 Task: Create a due date automation trigger when advanced on, 2 working days after a card is due add checklist without checklist "Resume" at 11:00 AM.
Action: Mouse moved to (1205, 363)
Screenshot: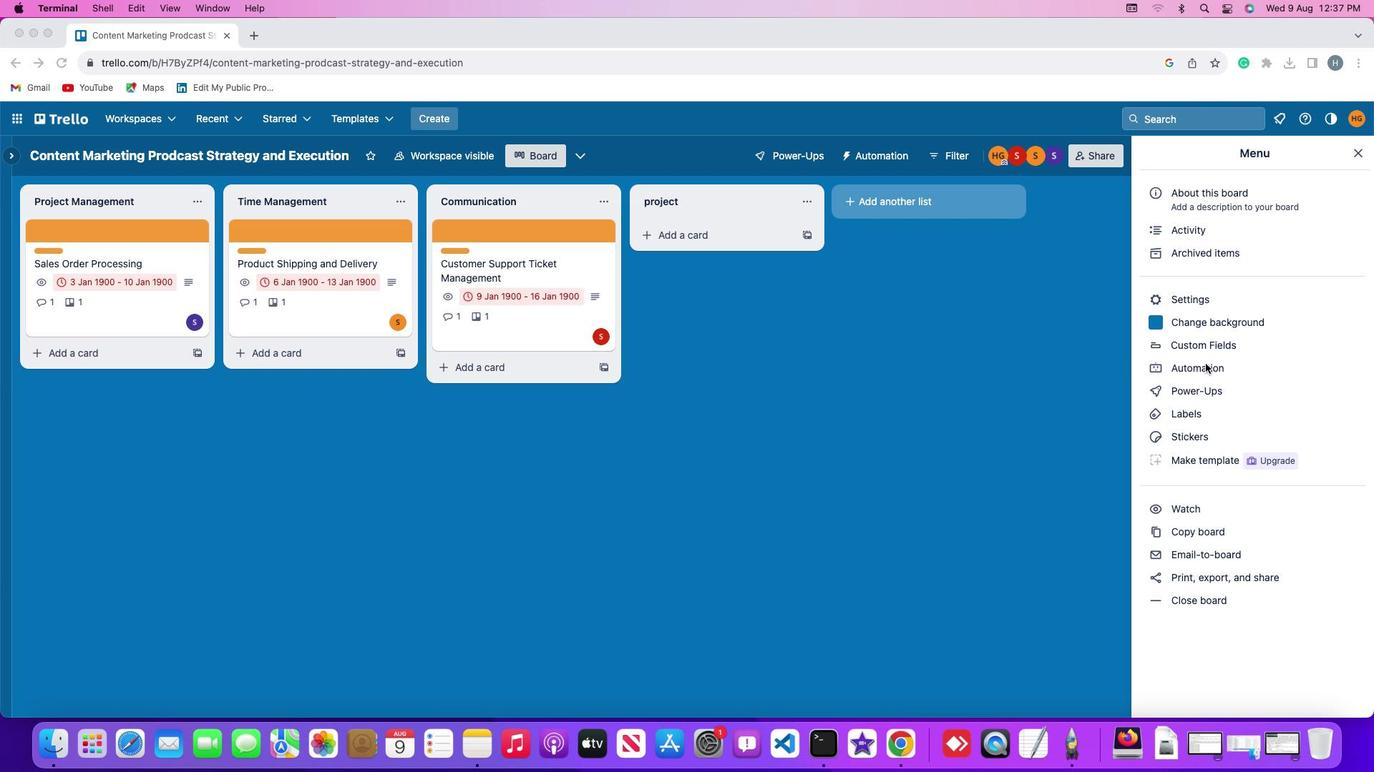 
Action: Mouse pressed left at (1205, 363)
Screenshot: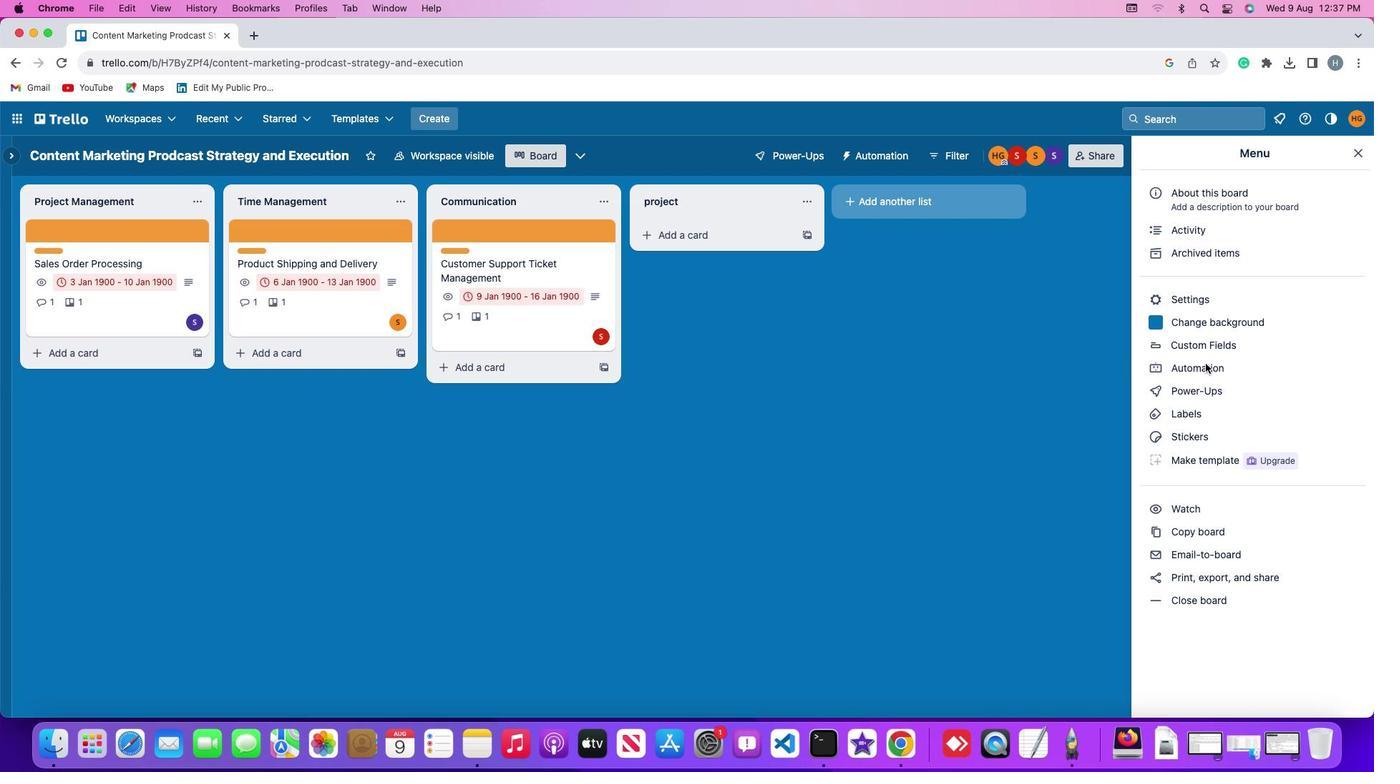 
Action: Mouse pressed left at (1205, 363)
Screenshot: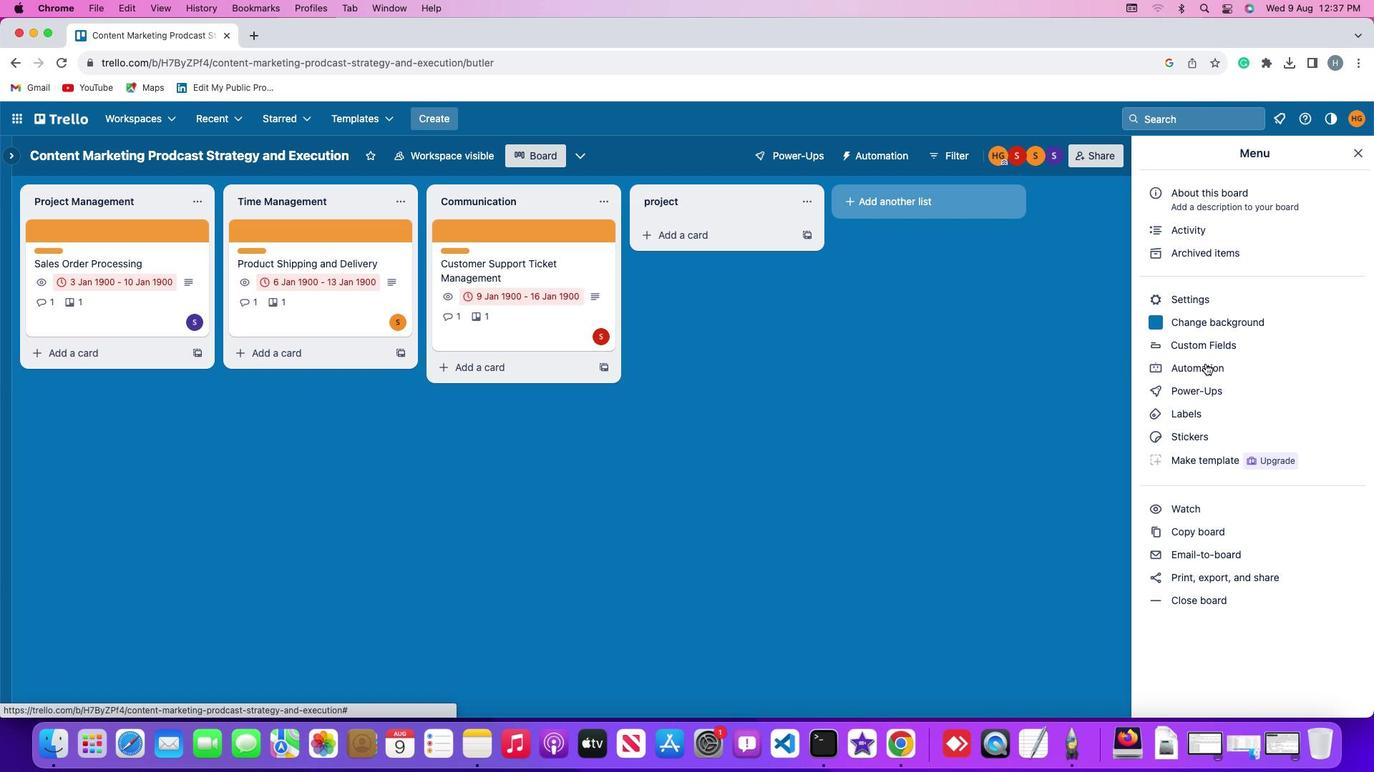 
Action: Mouse moved to (89, 338)
Screenshot: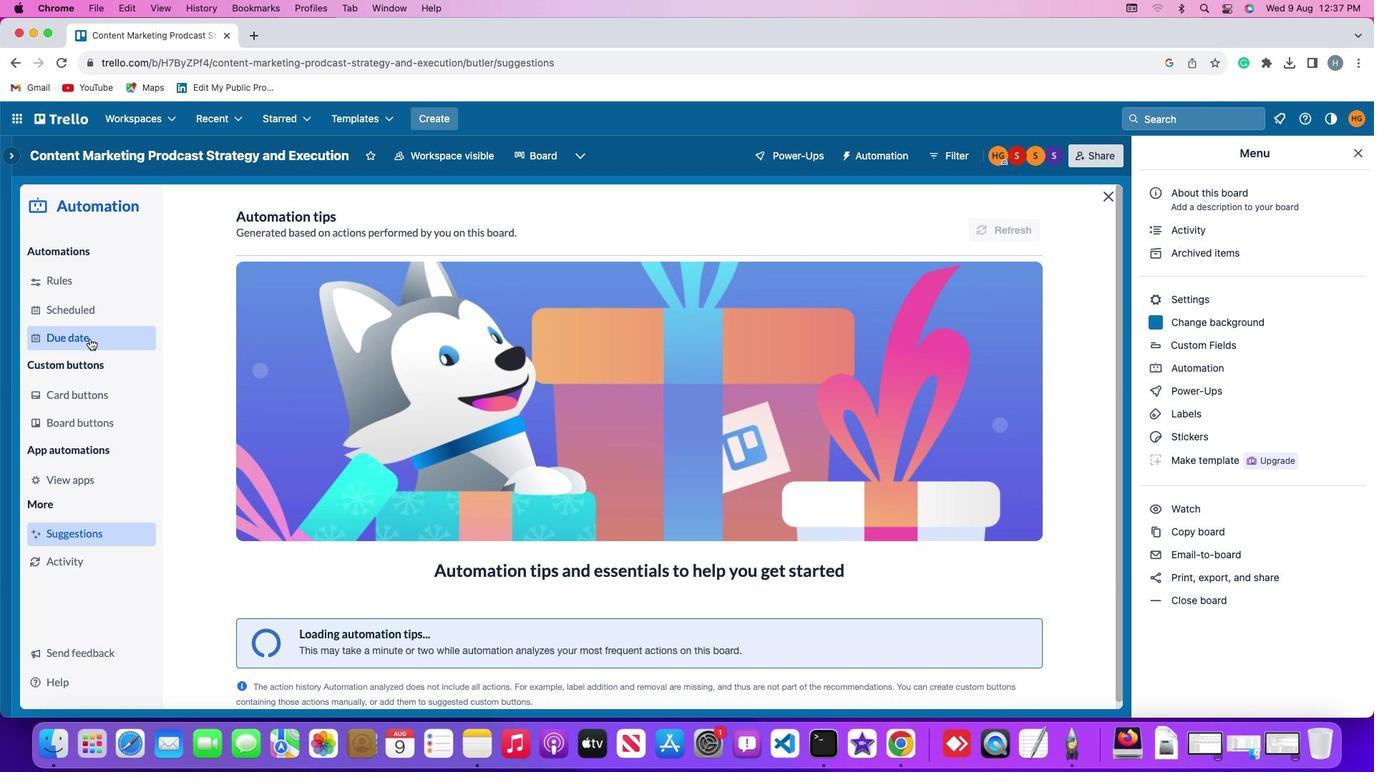 
Action: Mouse pressed left at (89, 338)
Screenshot: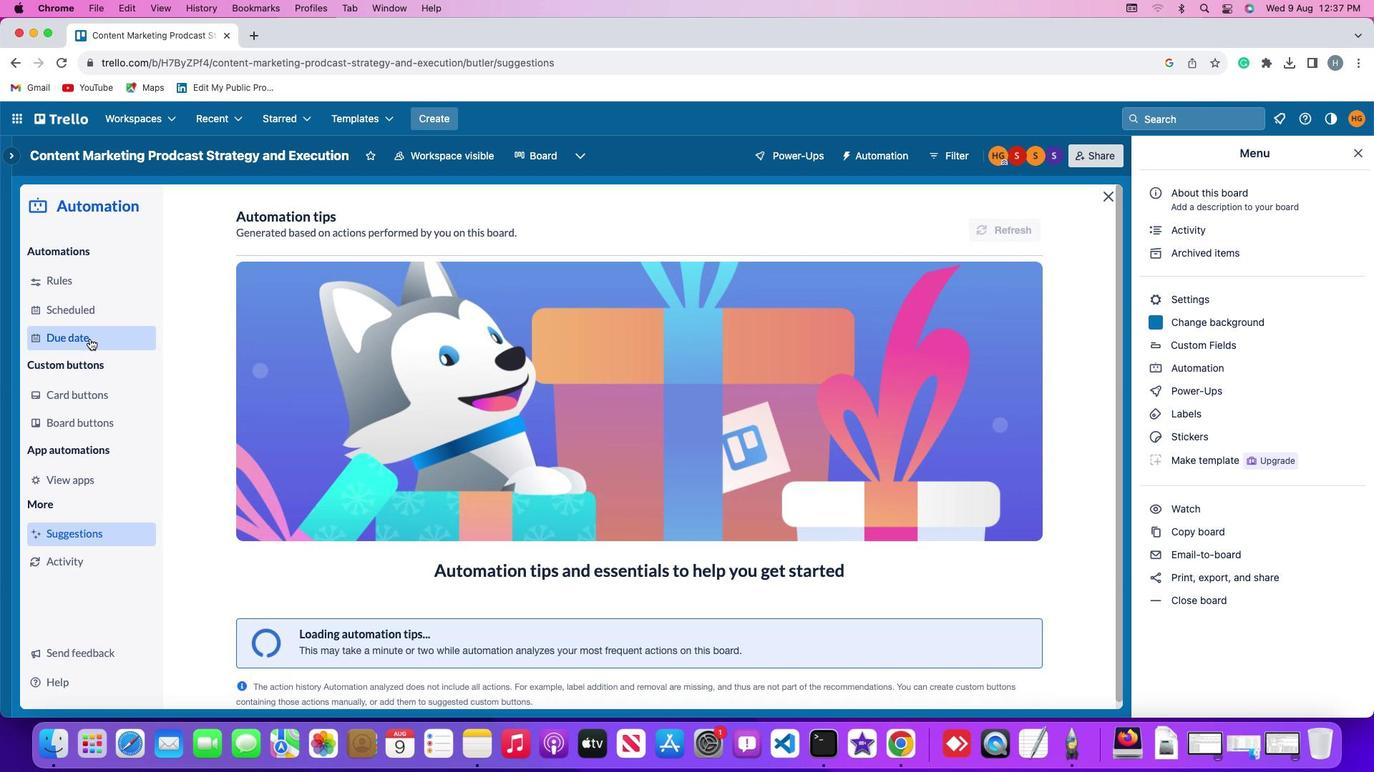 
Action: Mouse moved to (954, 221)
Screenshot: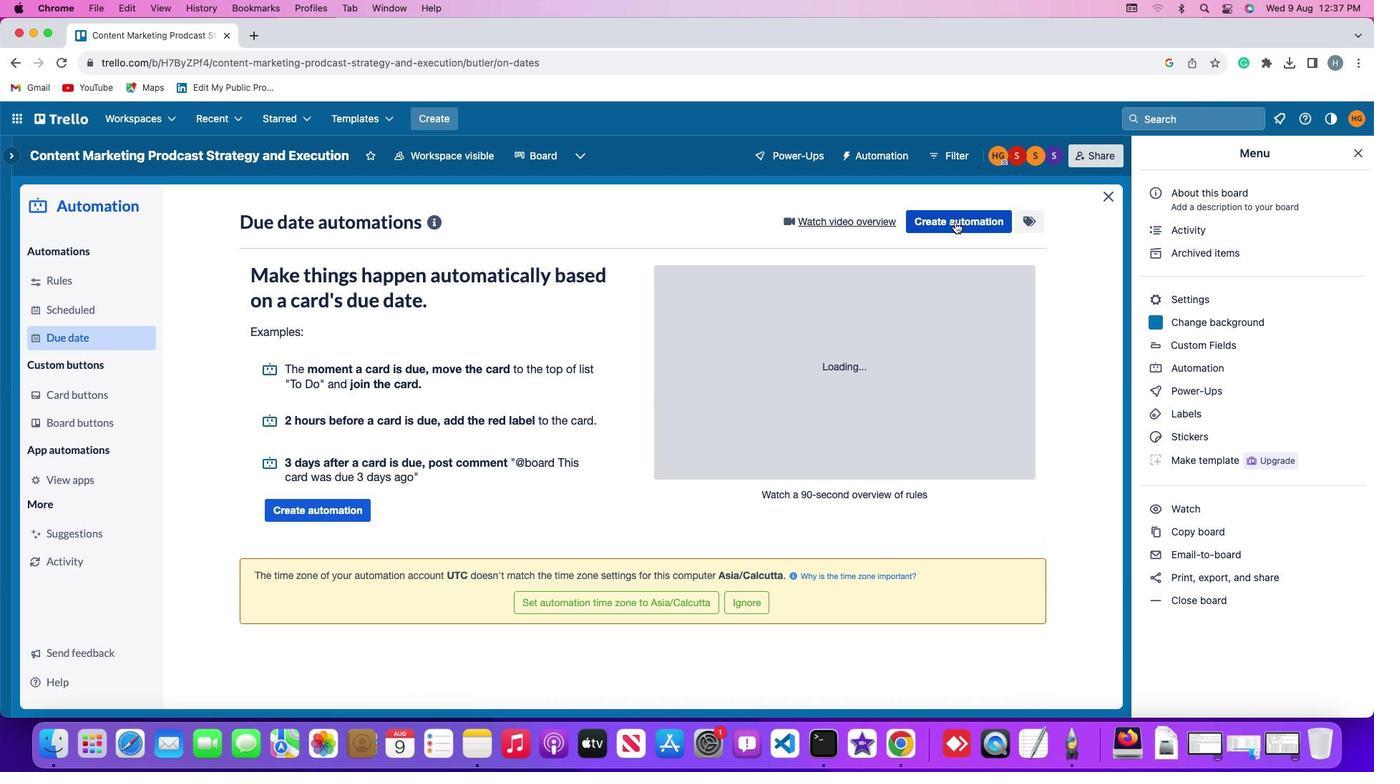 
Action: Mouse pressed left at (954, 221)
Screenshot: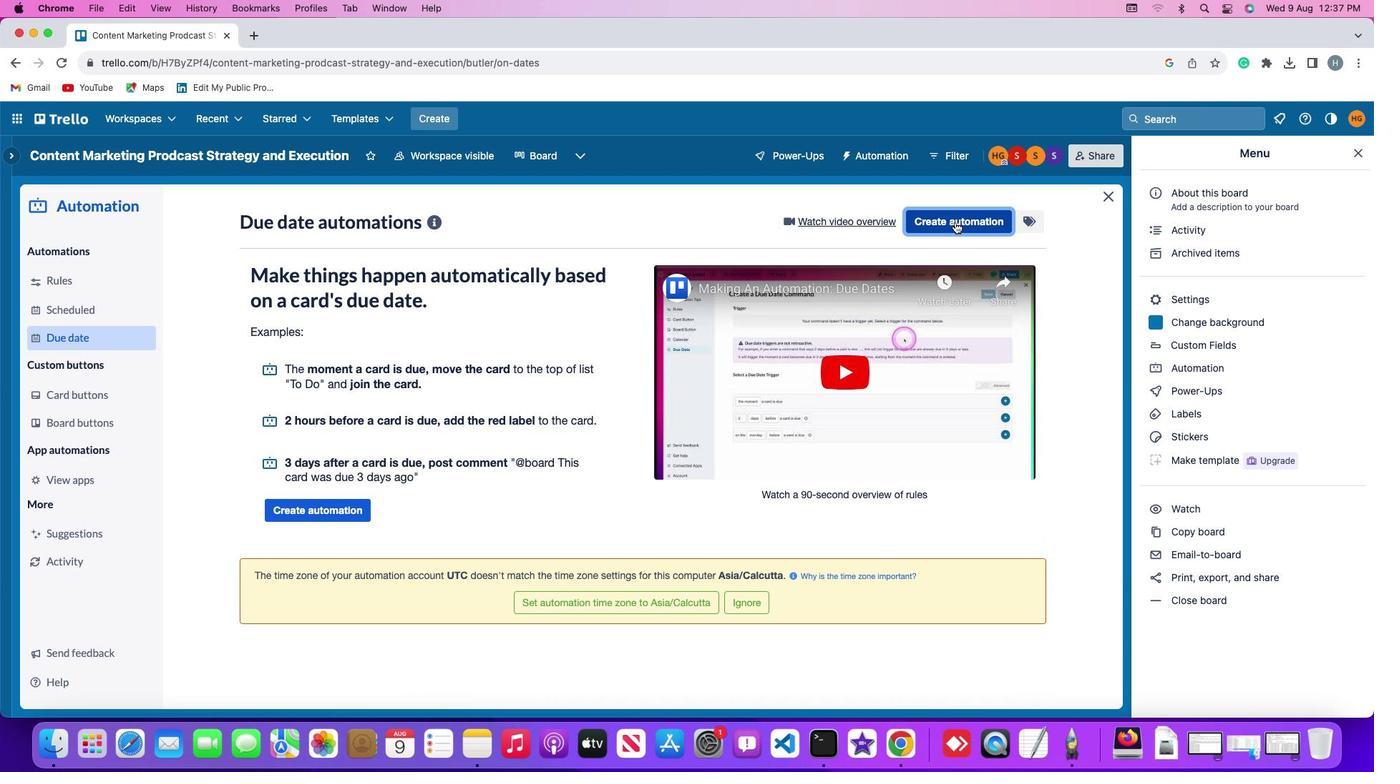 
Action: Mouse moved to (400, 360)
Screenshot: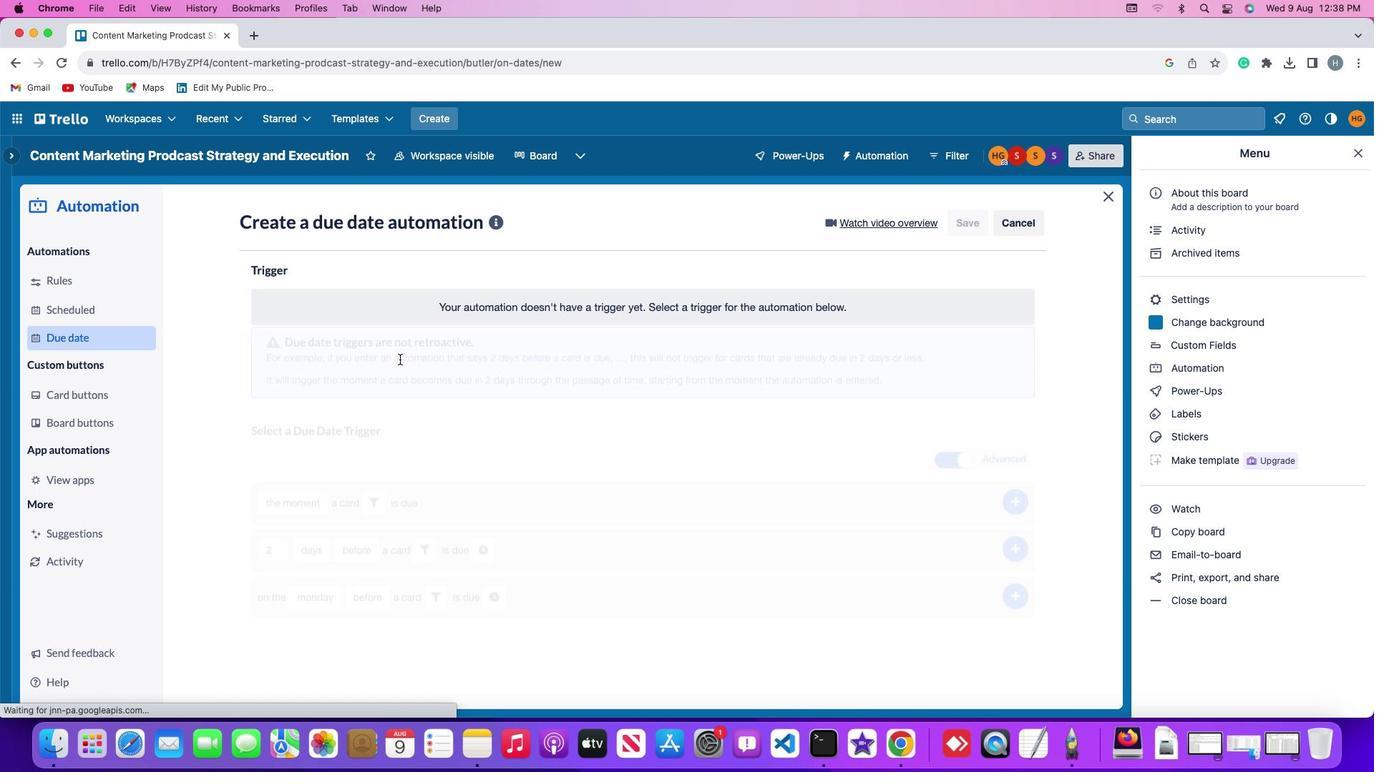 
Action: Mouse pressed left at (400, 360)
Screenshot: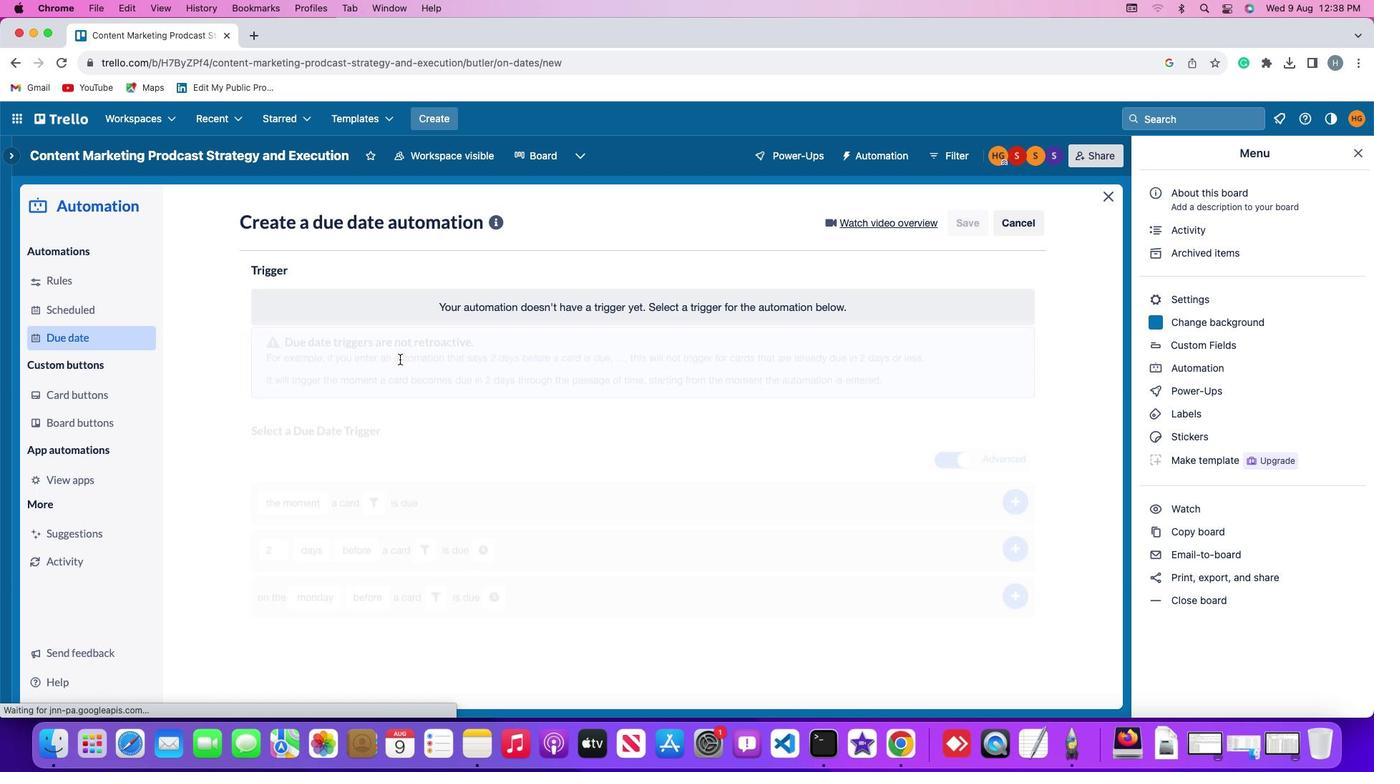 
Action: Mouse moved to (288, 576)
Screenshot: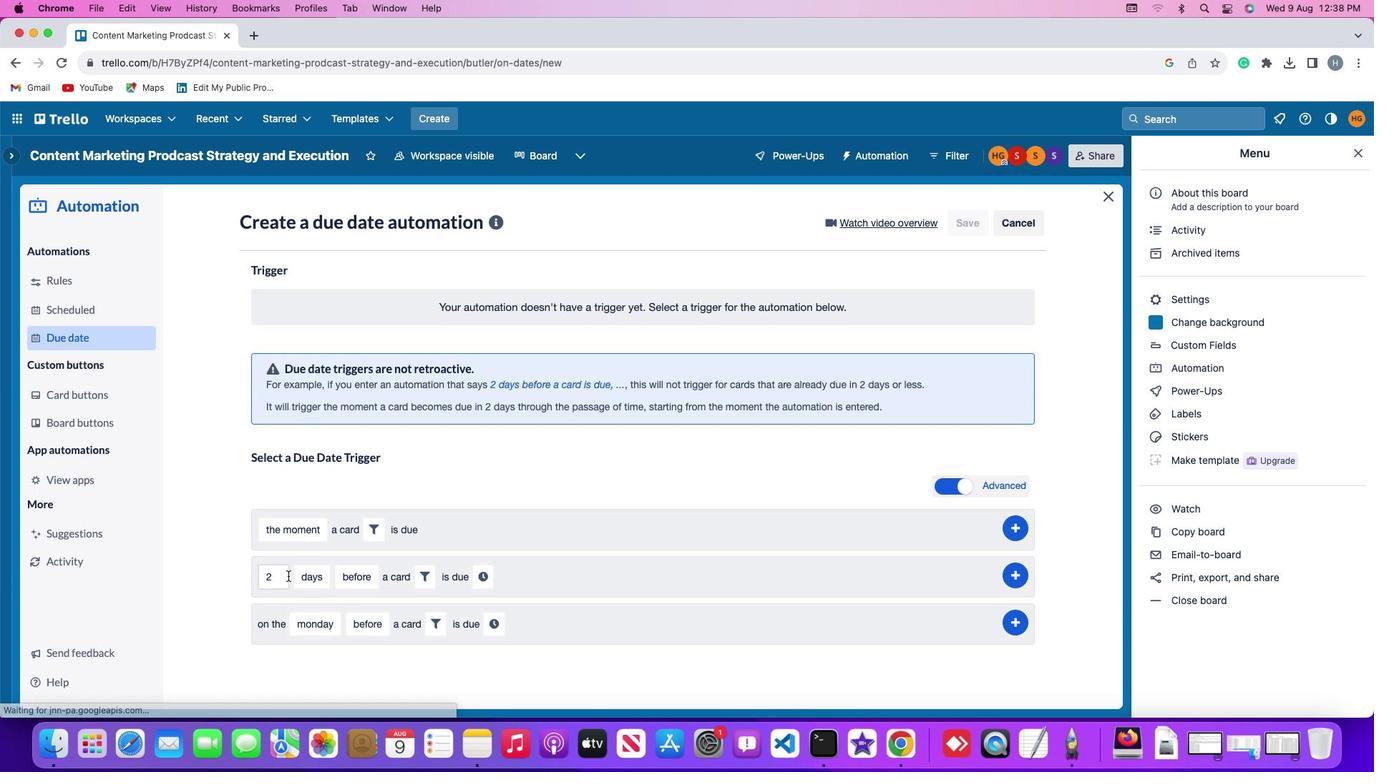 
Action: Mouse pressed left at (288, 576)
Screenshot: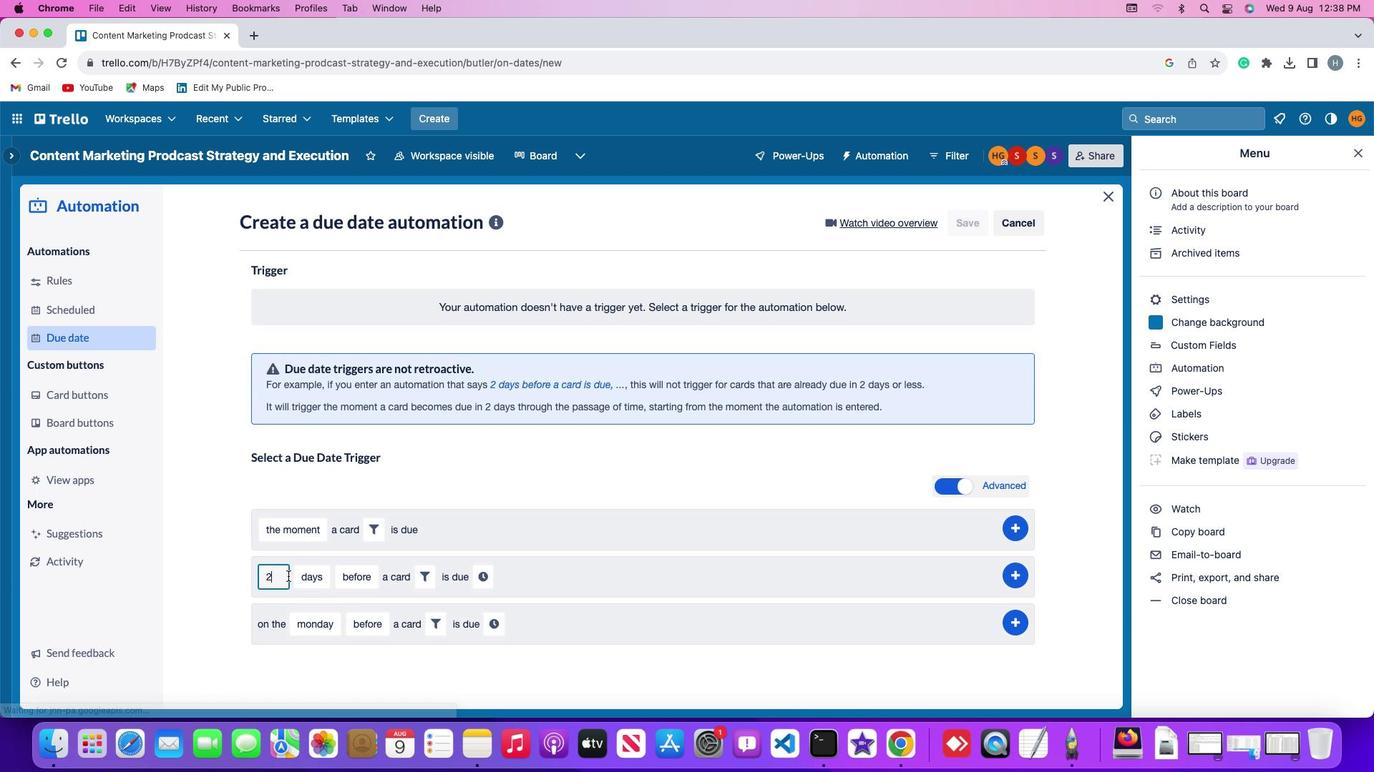 
Action: Mouse moved to (279, 581)
Screenshot: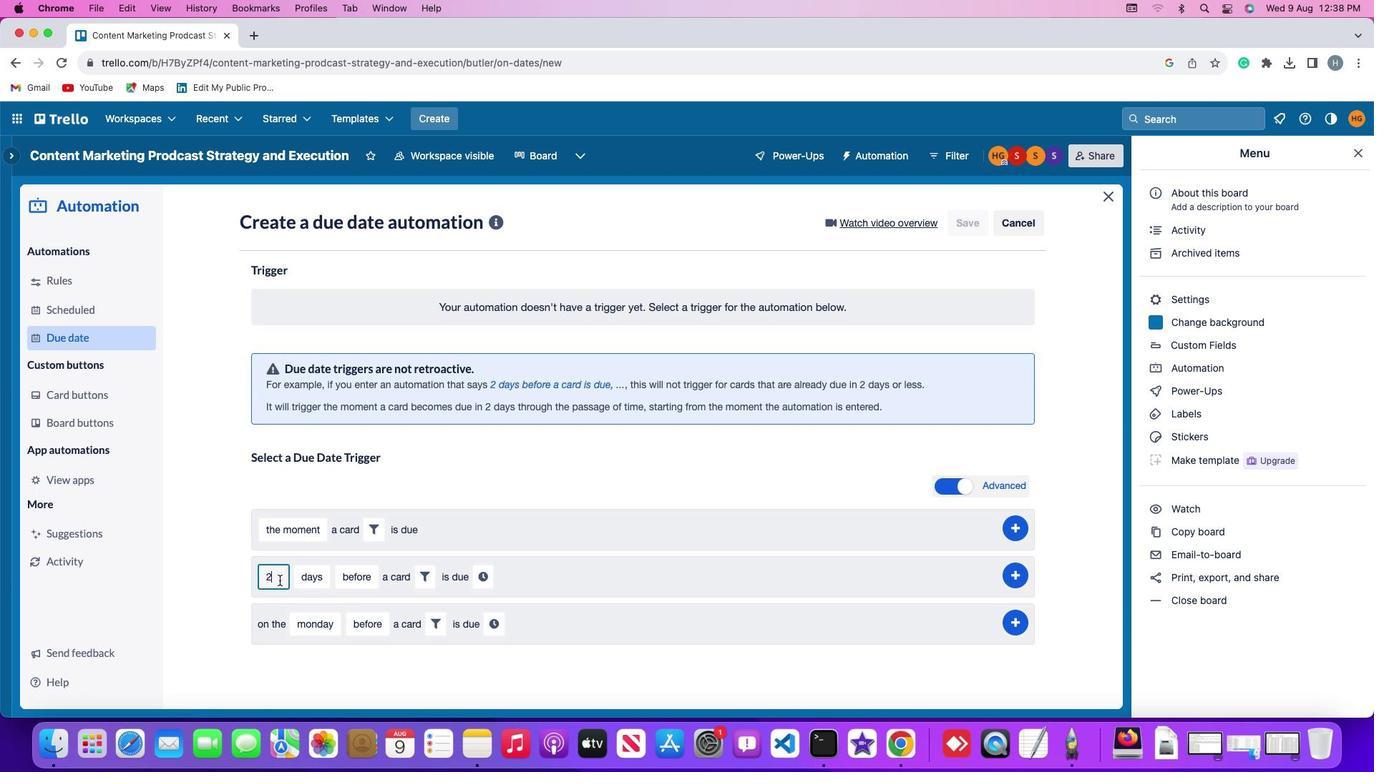 
Action: Key pressed Key.backspace
Screenshot: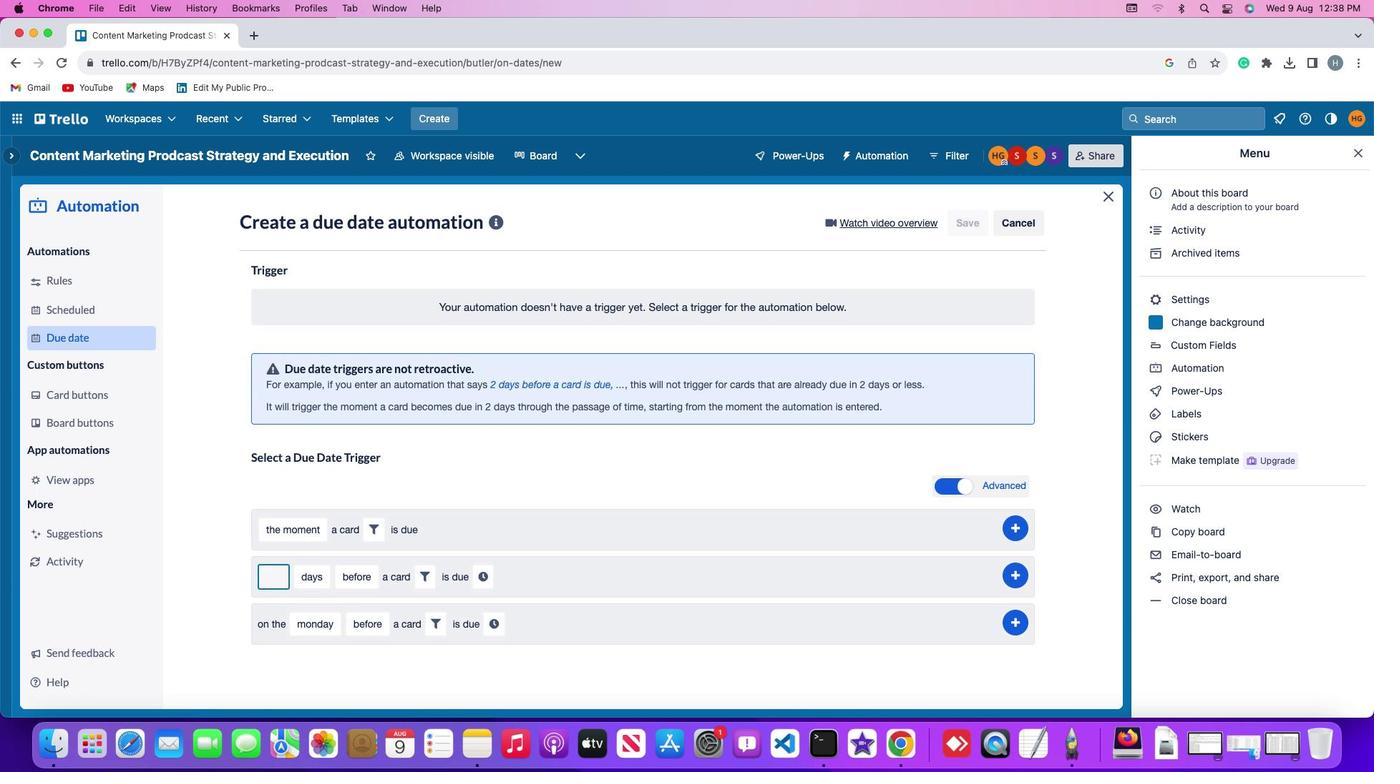 
Action: Mouse moved to (278, 581)
Screenshot: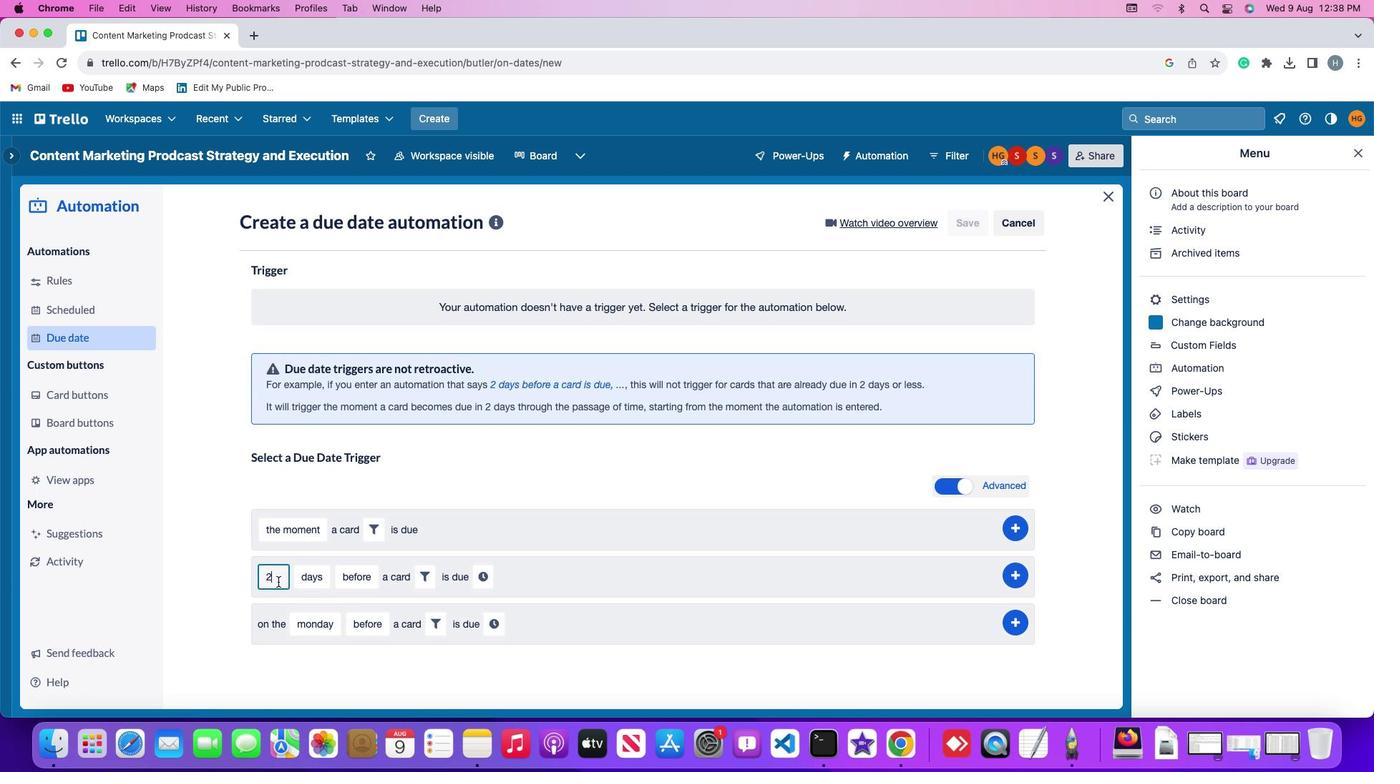 
Action: Key pressed '2'
Screenshot: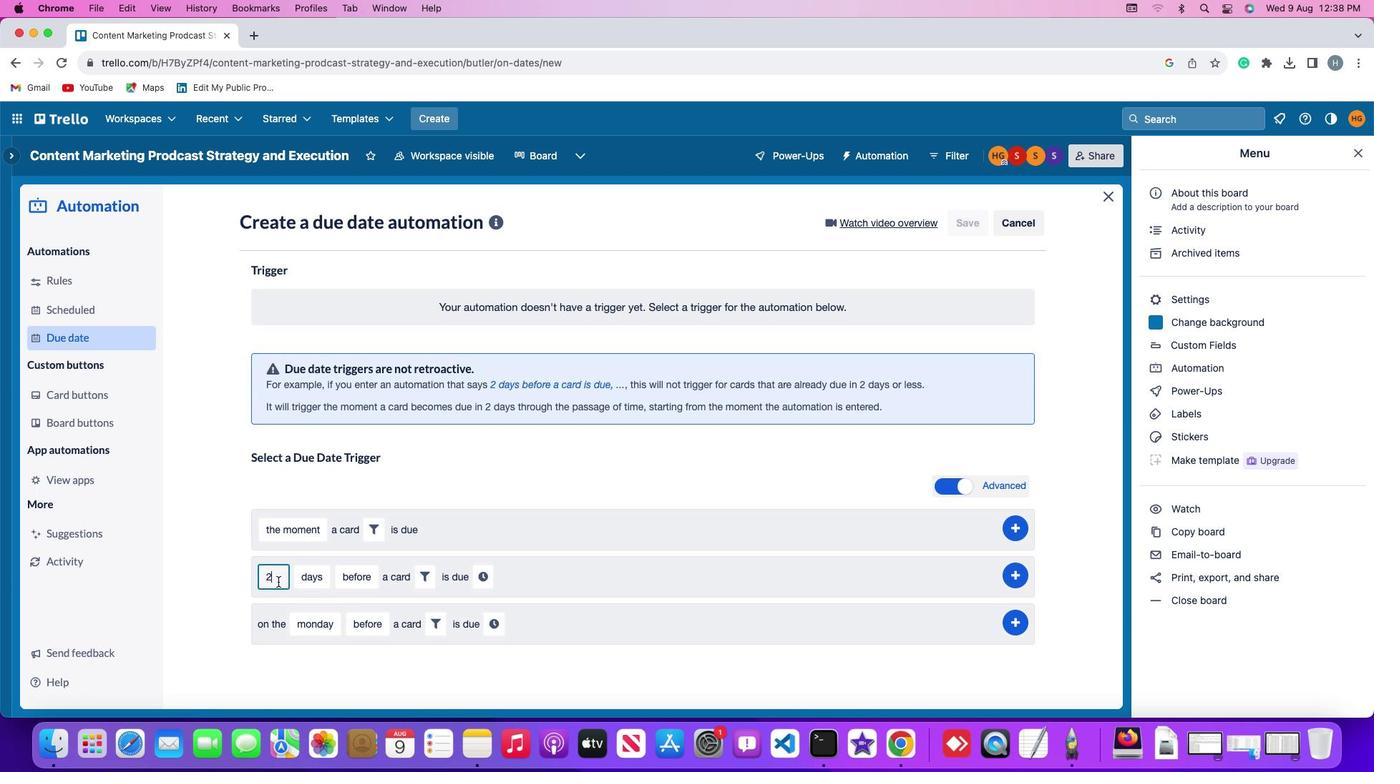
Action: Mouse moved to (310, 580)
Screenshot: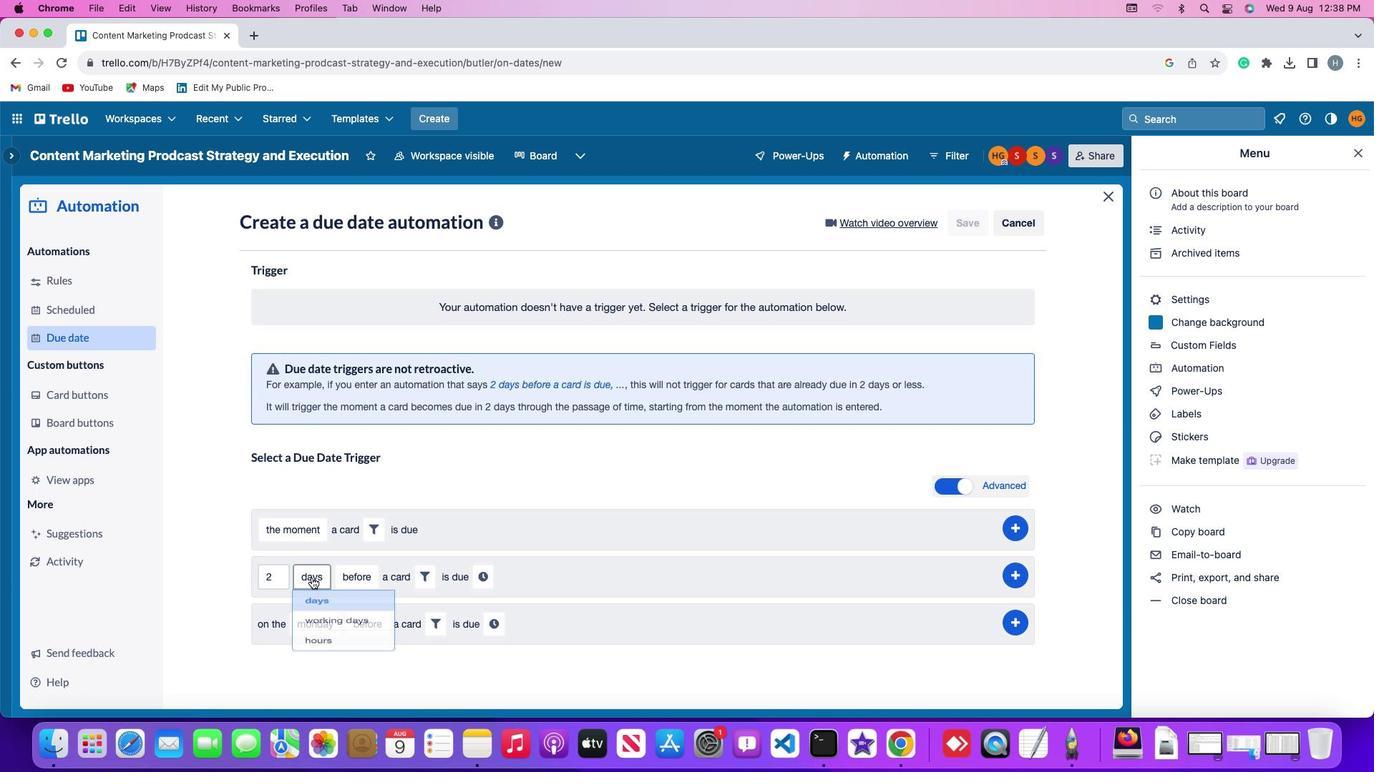 
Action: Mouse pressed left at (310, 580)
Screenshot: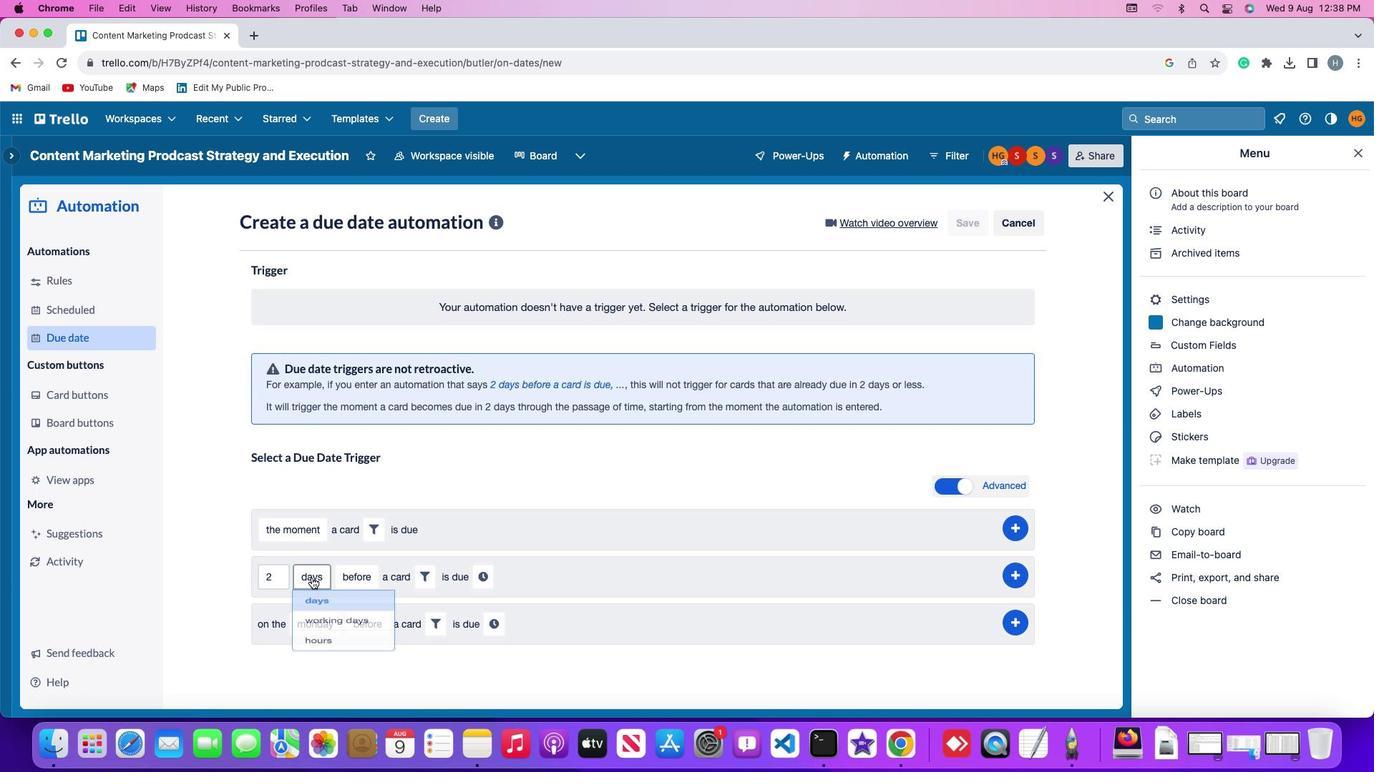 
Action: Mouse moved to (327, 632)
Screenshot: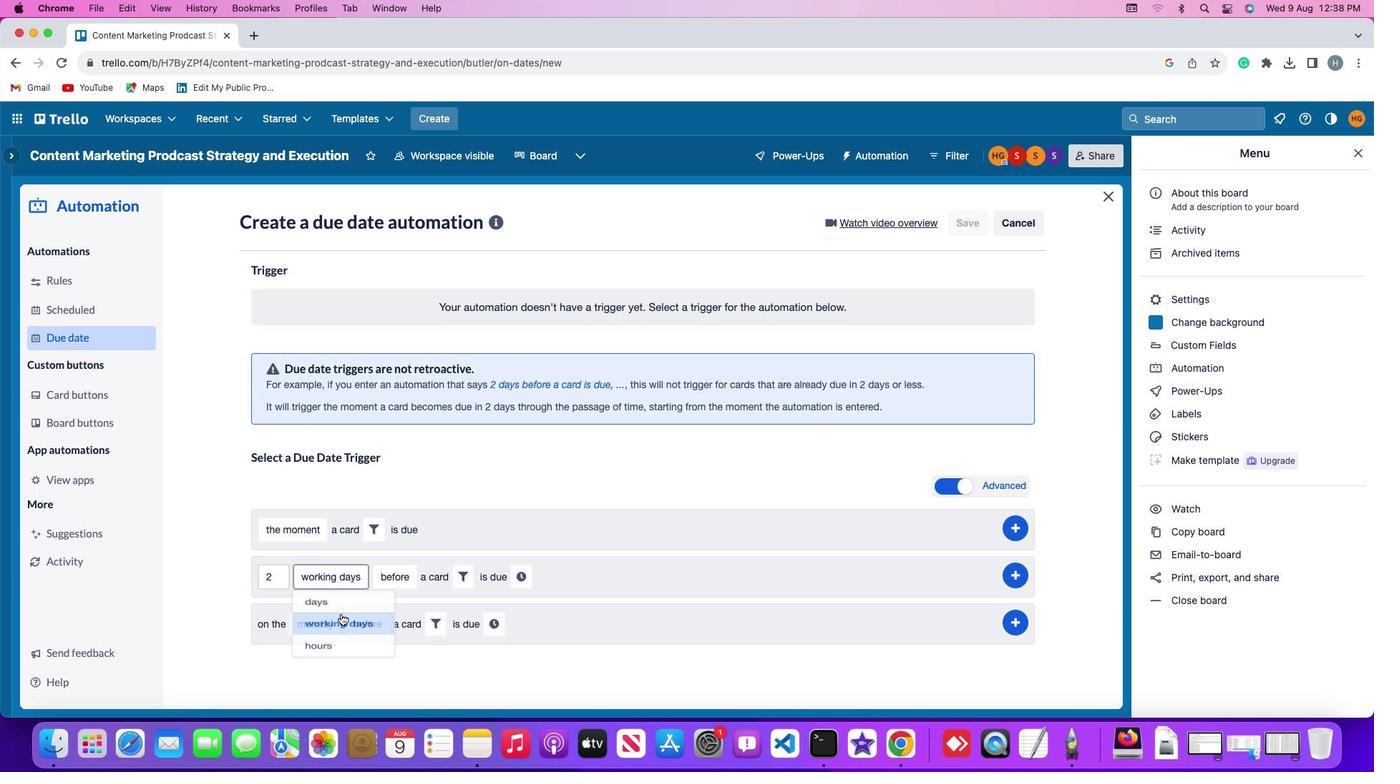 
Action: Mouse pressed left at (327, 632)
Screenshot: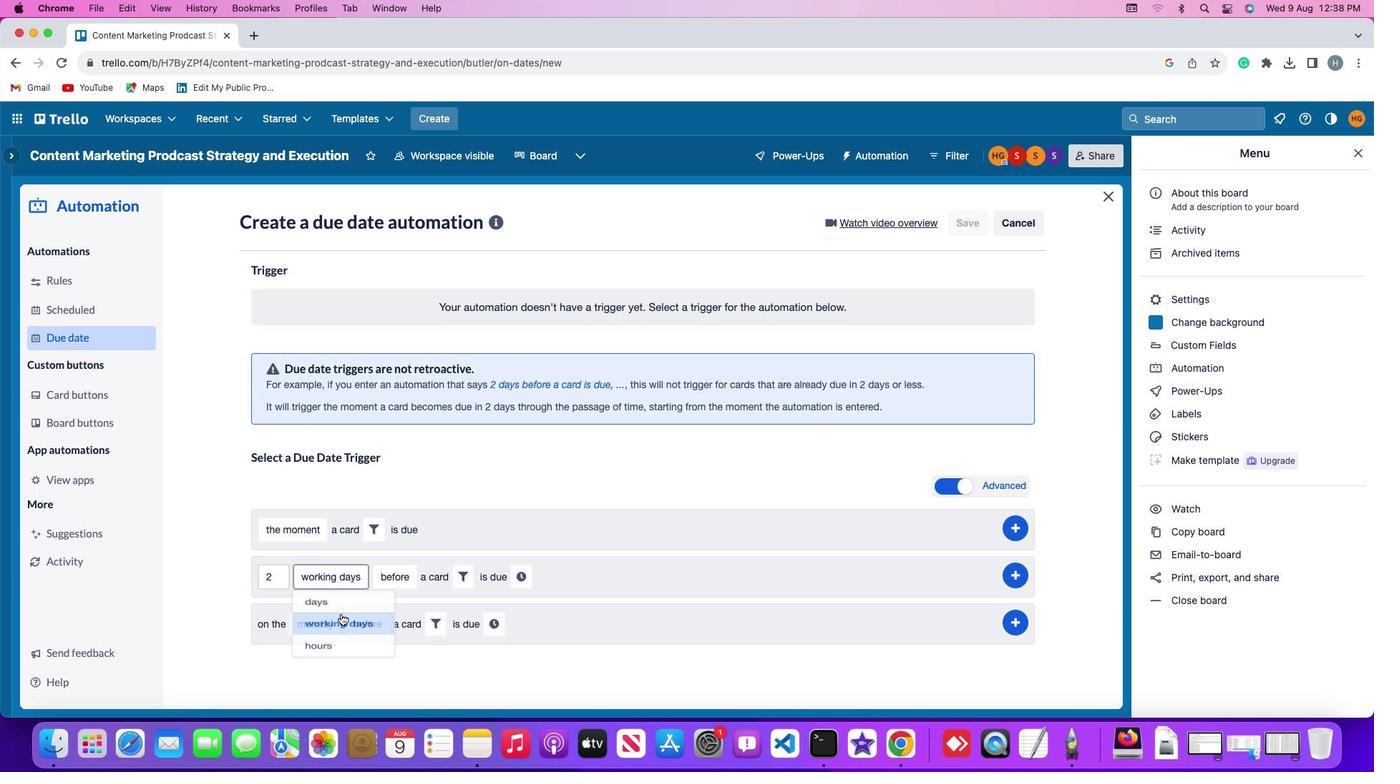 
Action: Mouse moved to (390, 569)
Screenshot: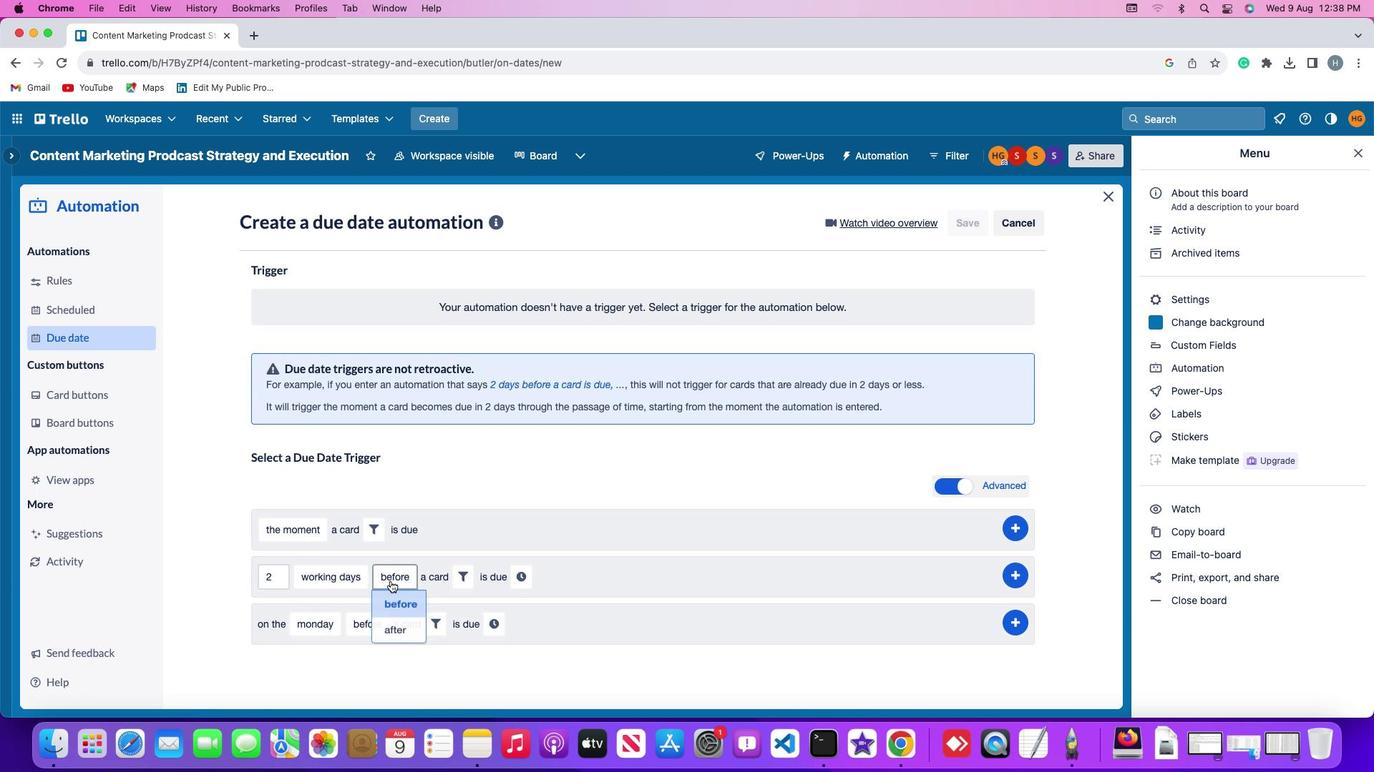 
Action: Mouse pressed left at (390, 569)
Screenshot: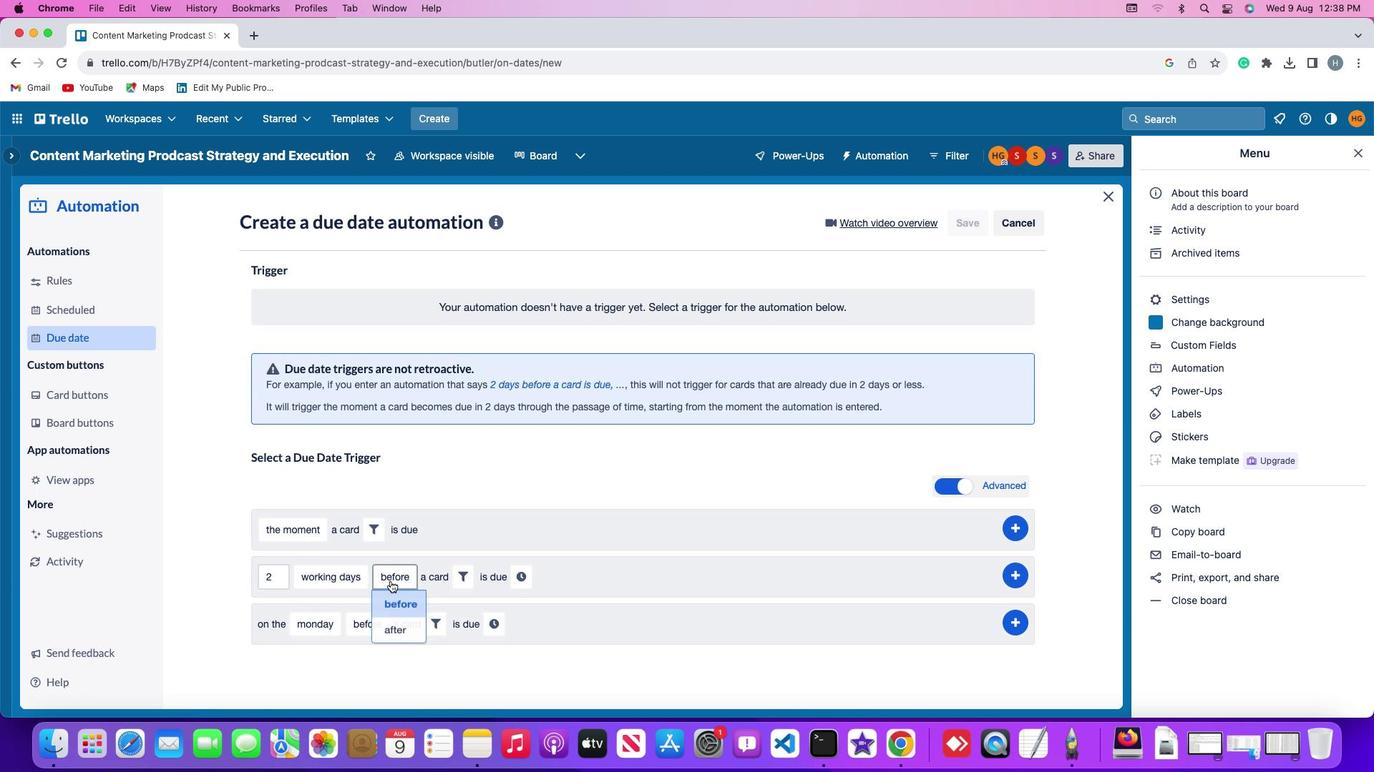
Action: Mouse moved to (392, 638)
Screenshot: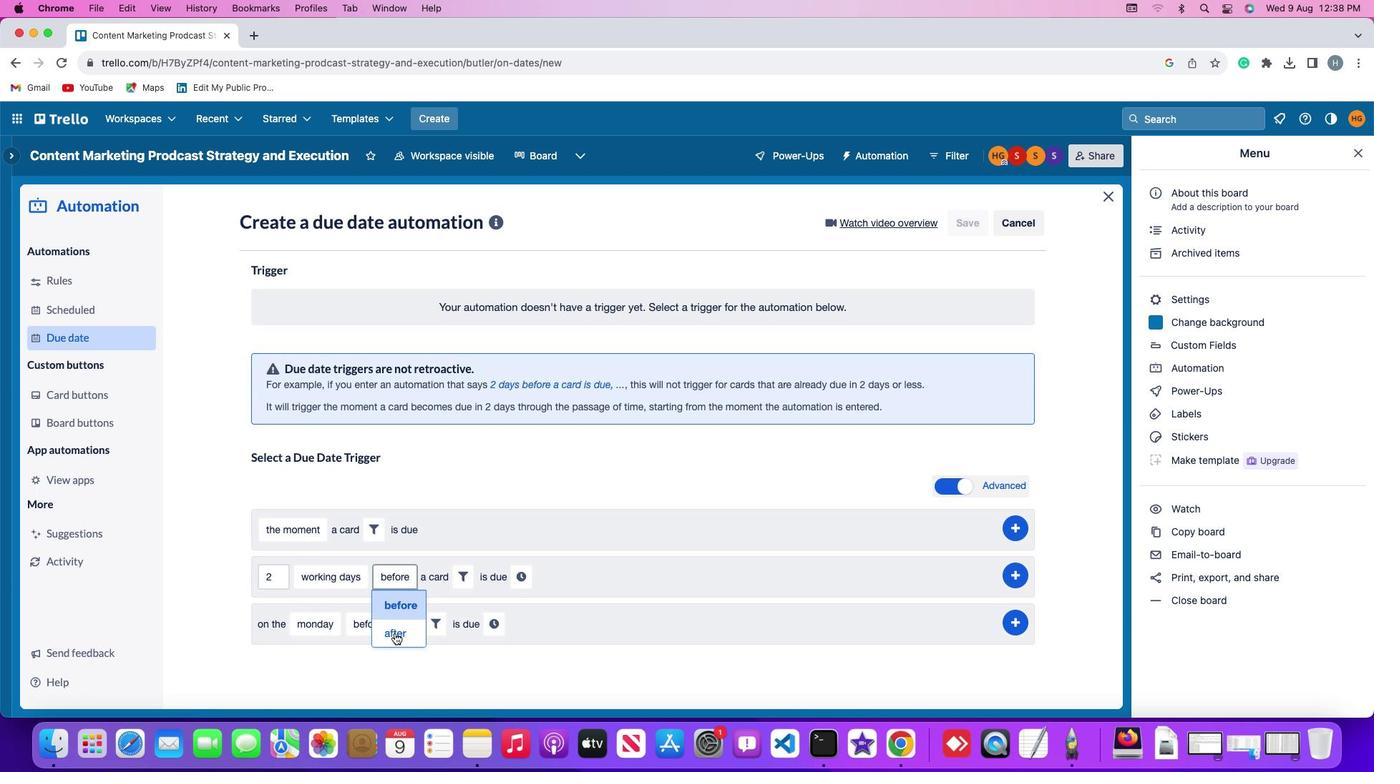 
Action: Mouse pressed left at (392, 638)
Screenshot: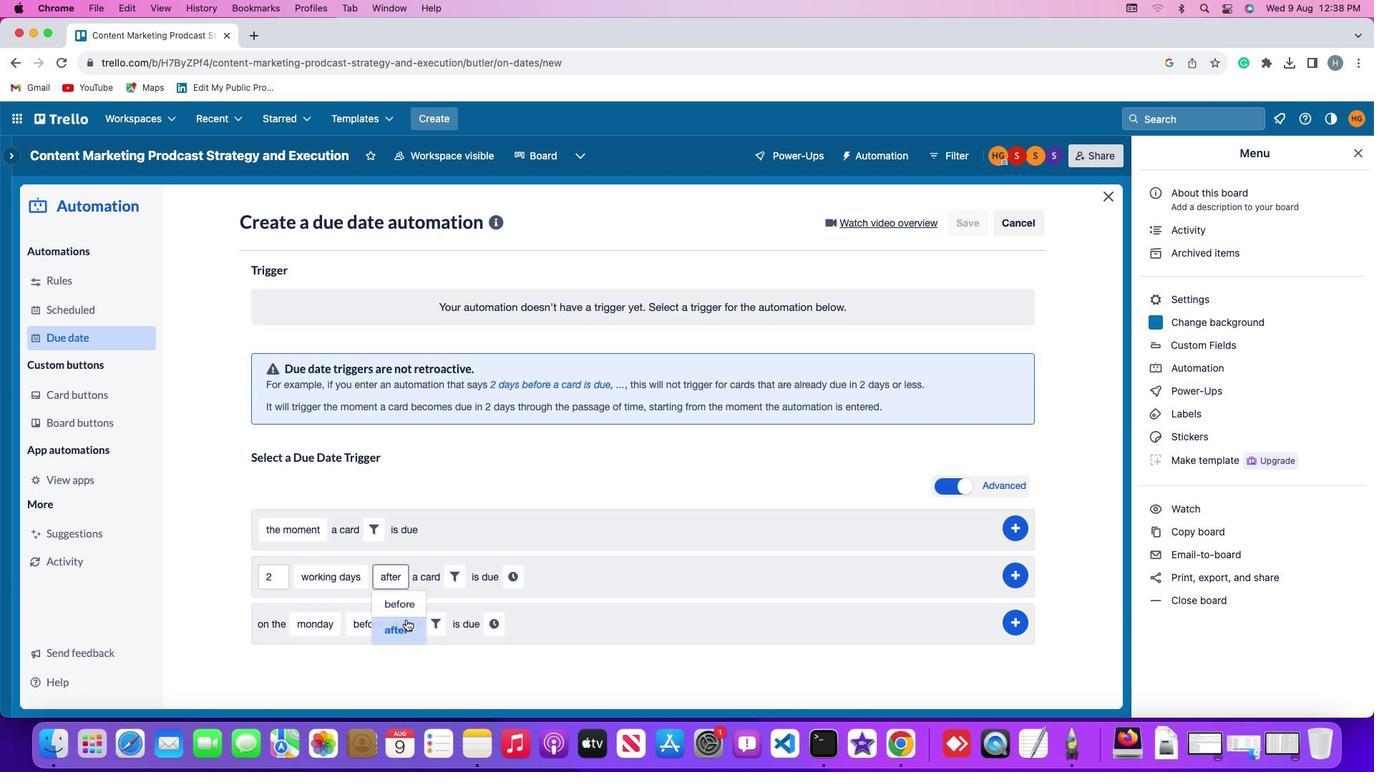 
Action: Mouse moved to (467, 580)
Screenshot: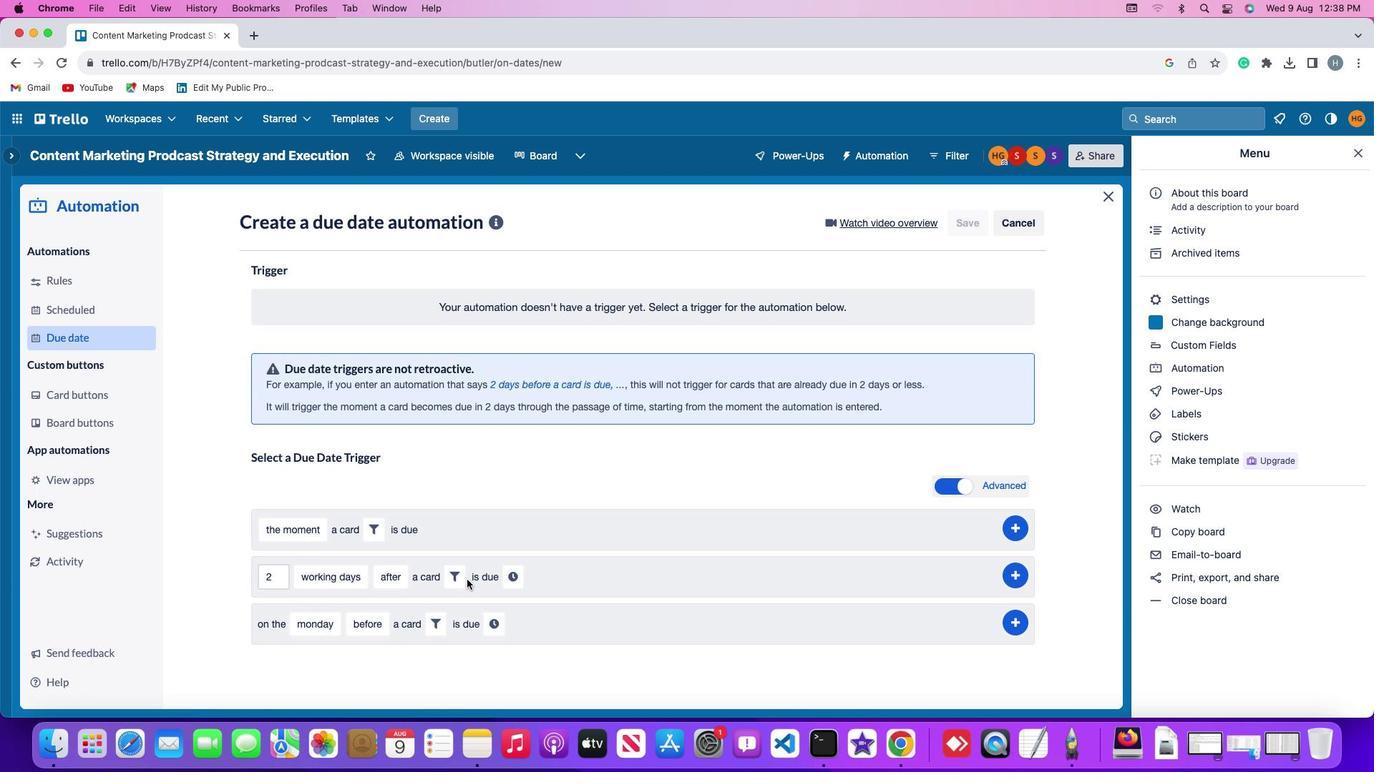 
Action: Mouse pressed left at (467, 580)
Screenshot: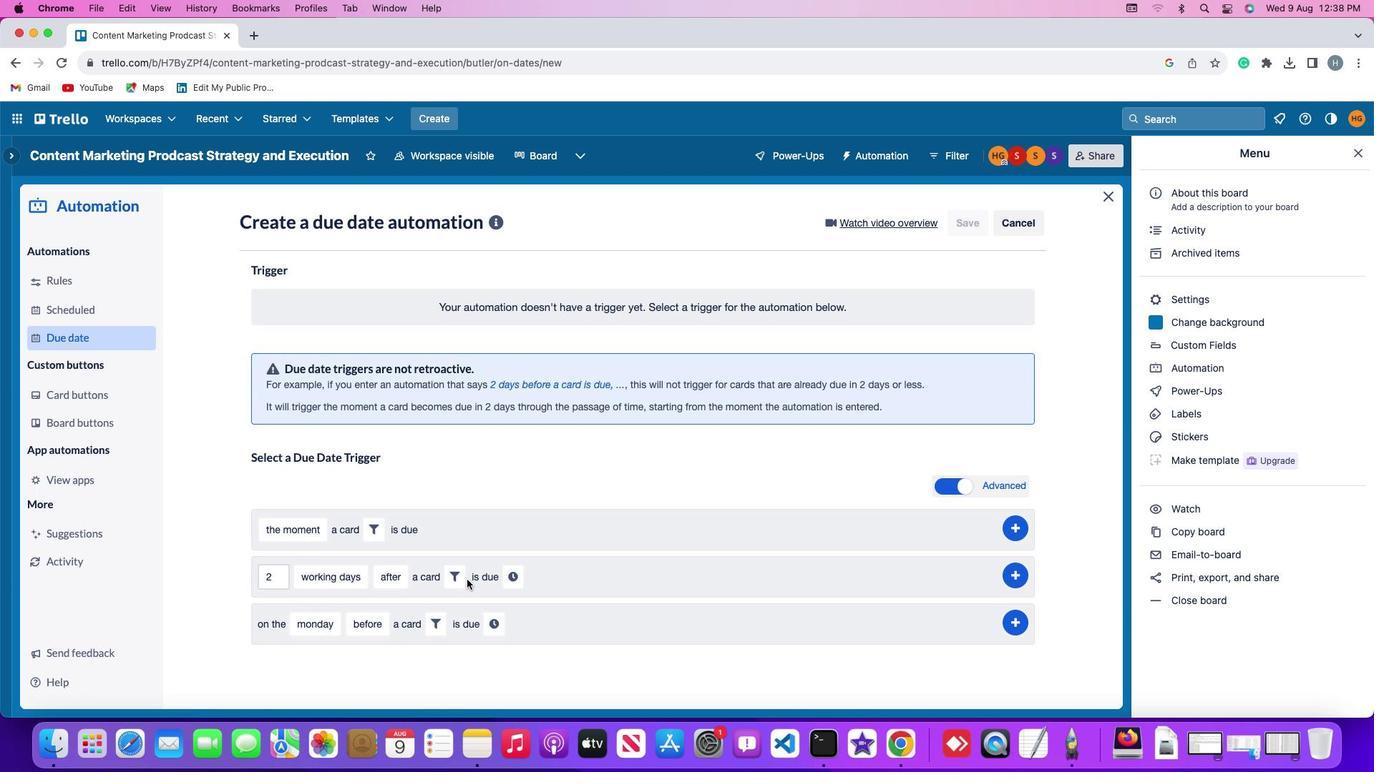 
Action: Mouse moved to (440, 567)
Screenshot: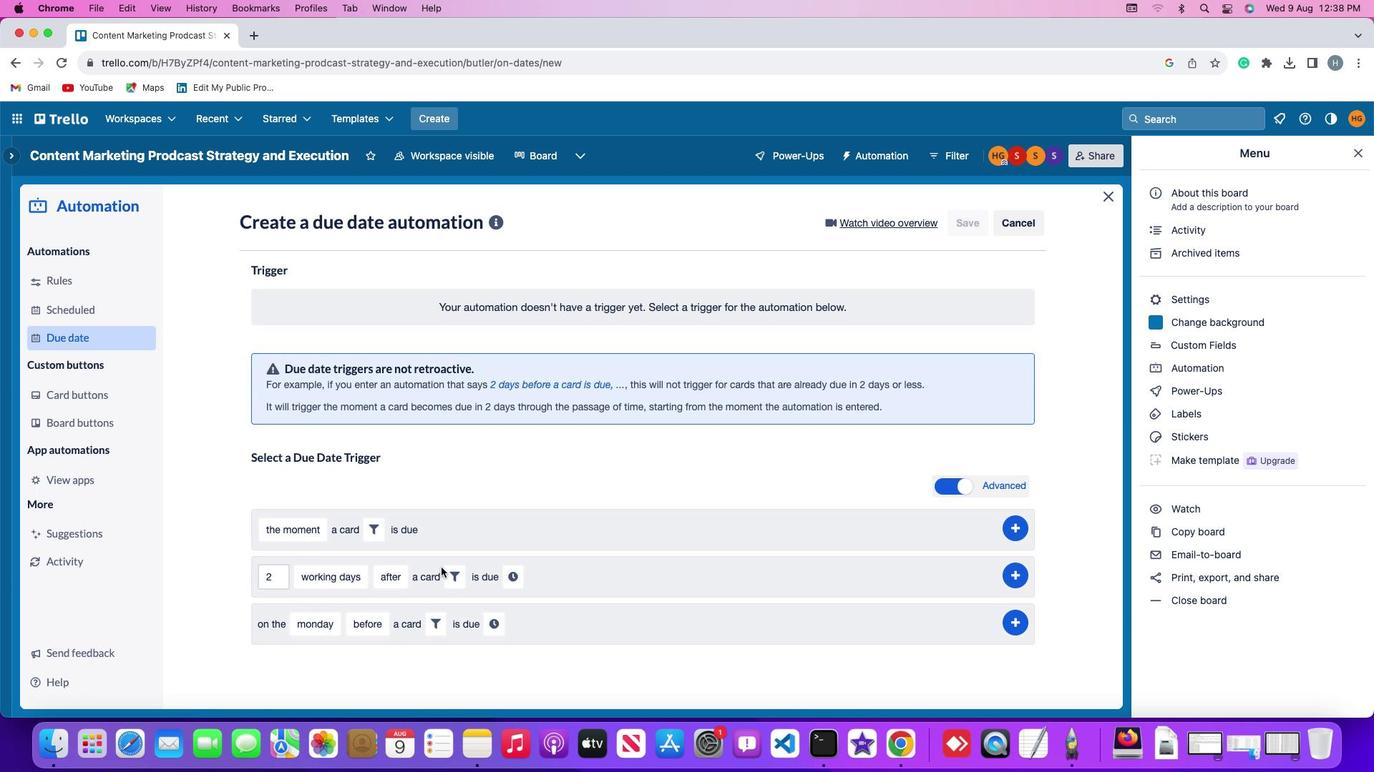 
Action: Mouse pressed left at (440, 567)
Screenshot: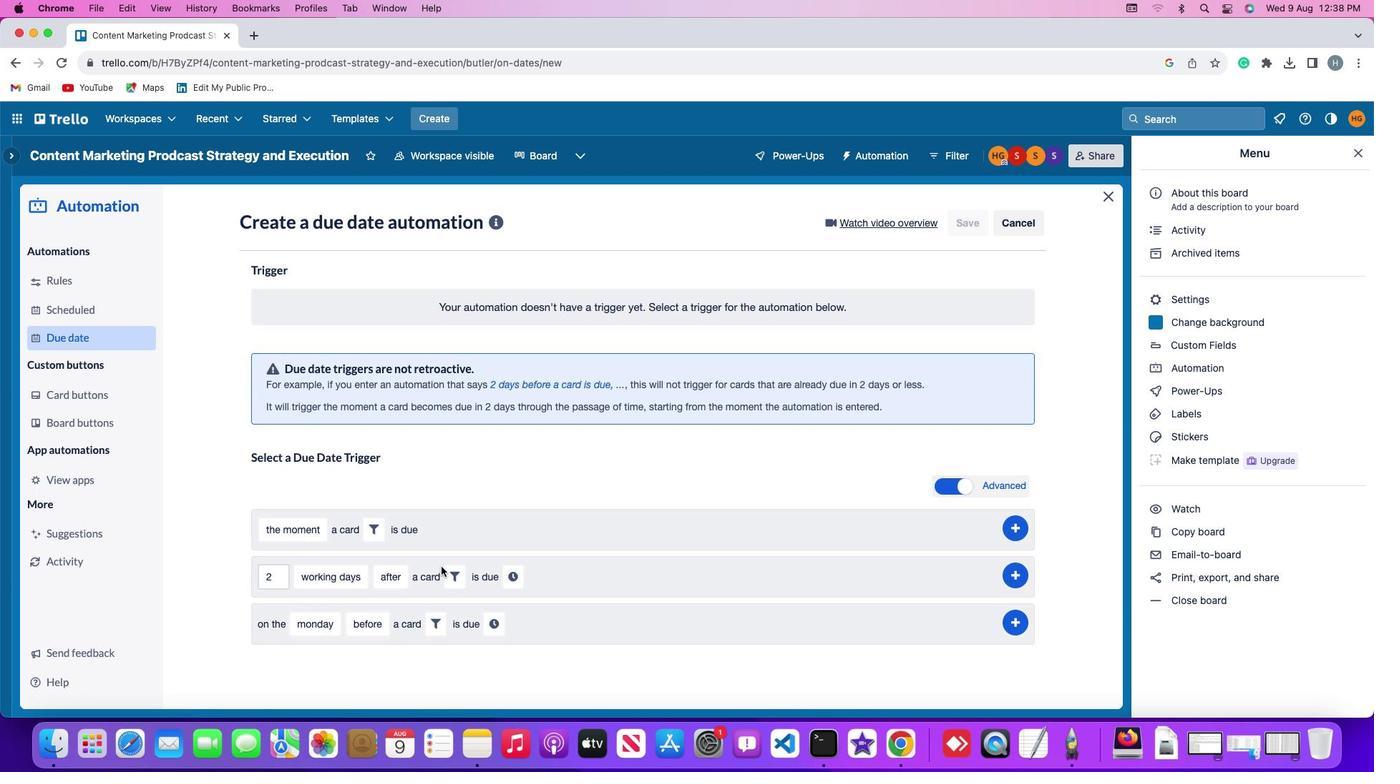 
Action: Mouse moved to (452, 569)
Screenshot: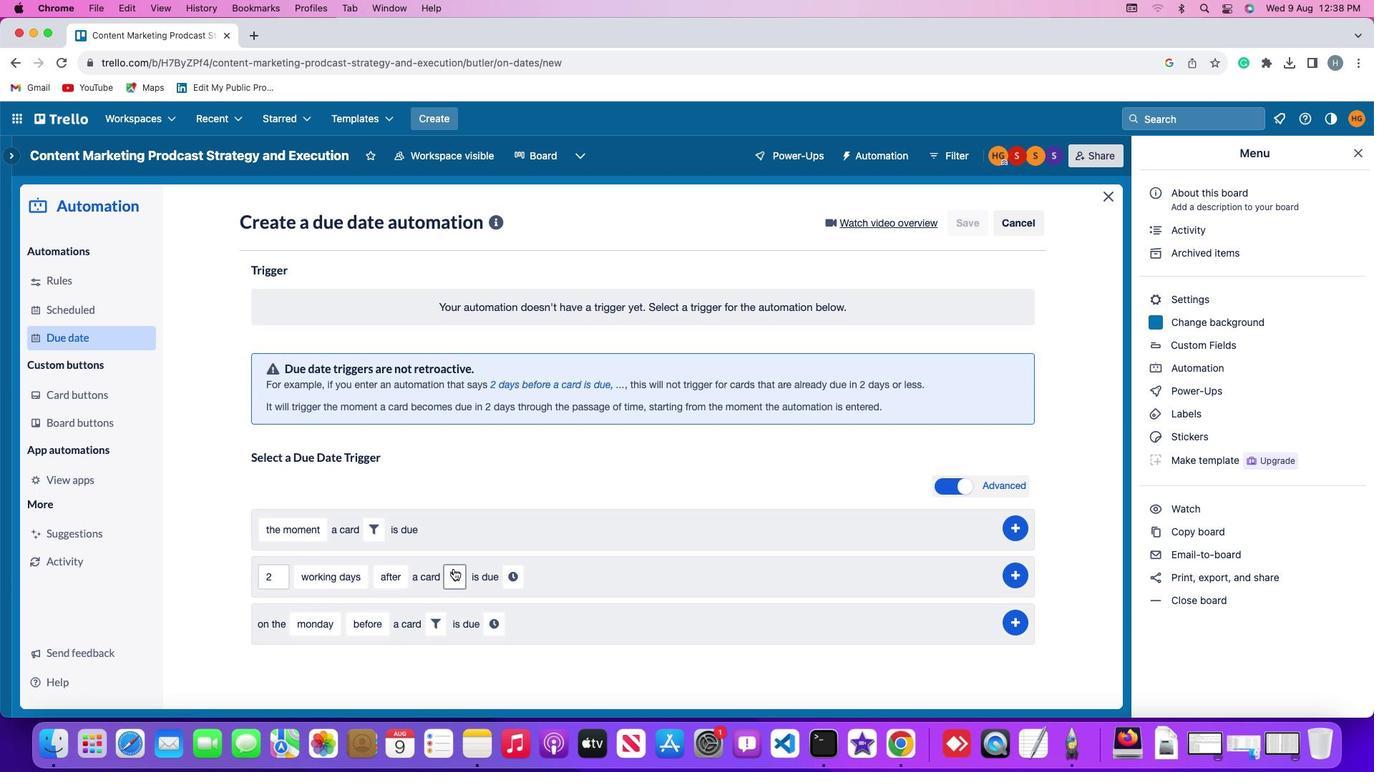 
Action: Mouse pressed left at (452, 569)
Screenshot: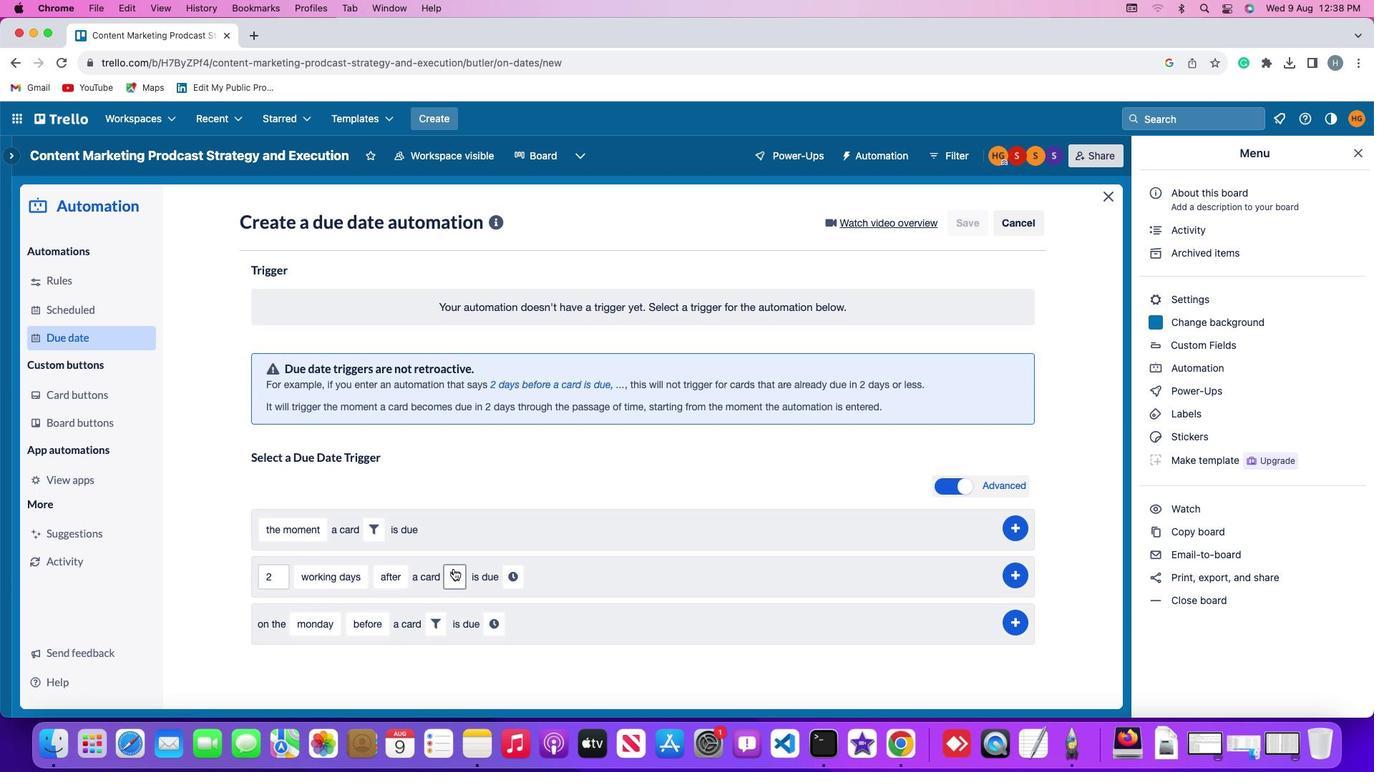 
Action: Mouse moved to (585, 615)
Screenshot: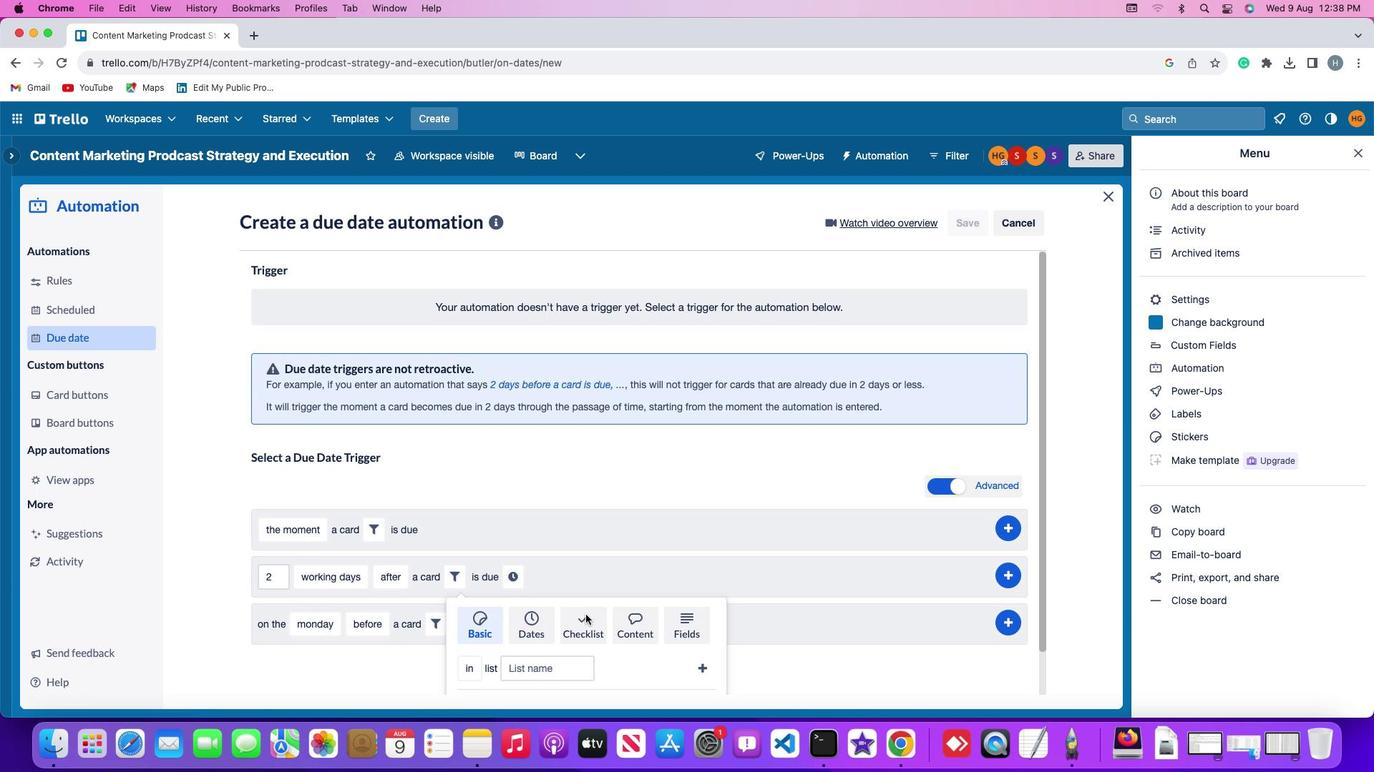 
Action: Mouse pressed left at (585, 615)
Screenshot: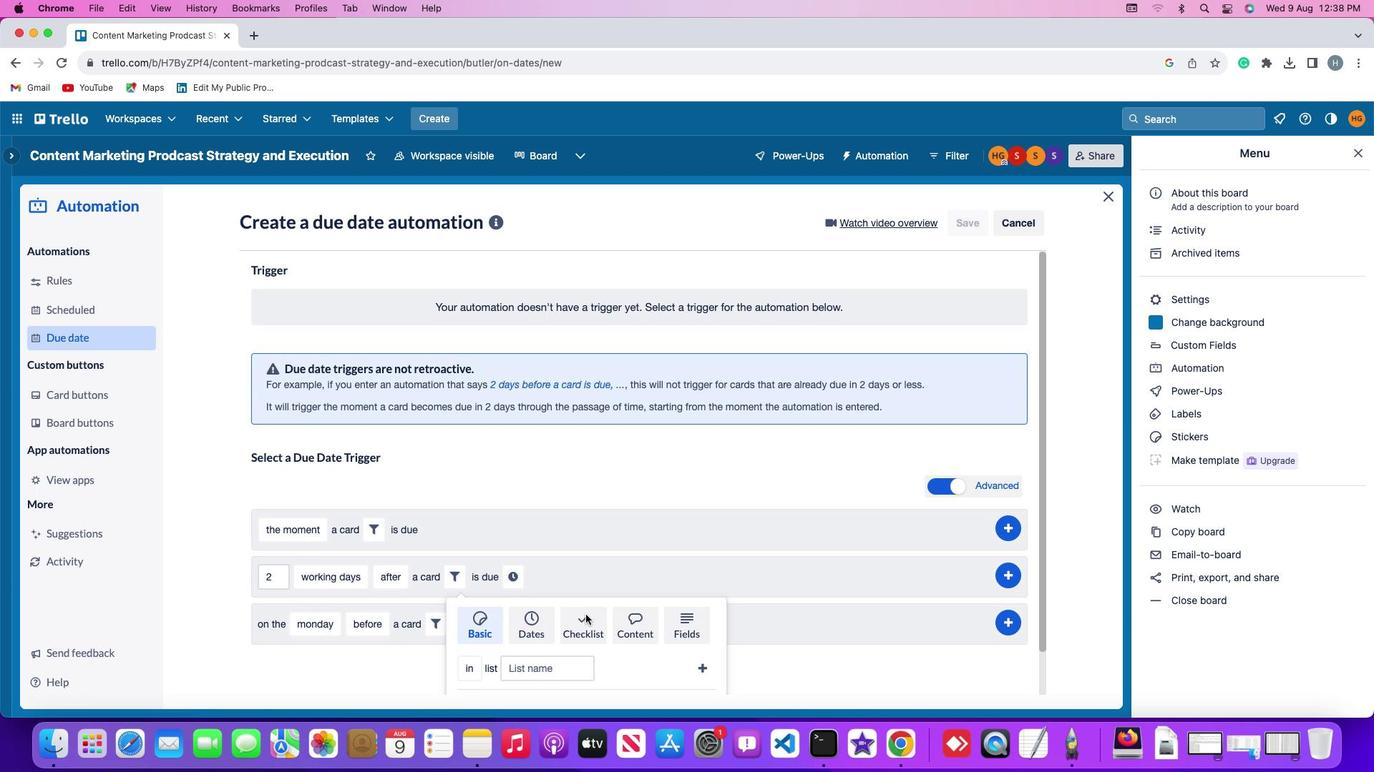 
Action: Mouse moved to (508, 667)
Screenshot: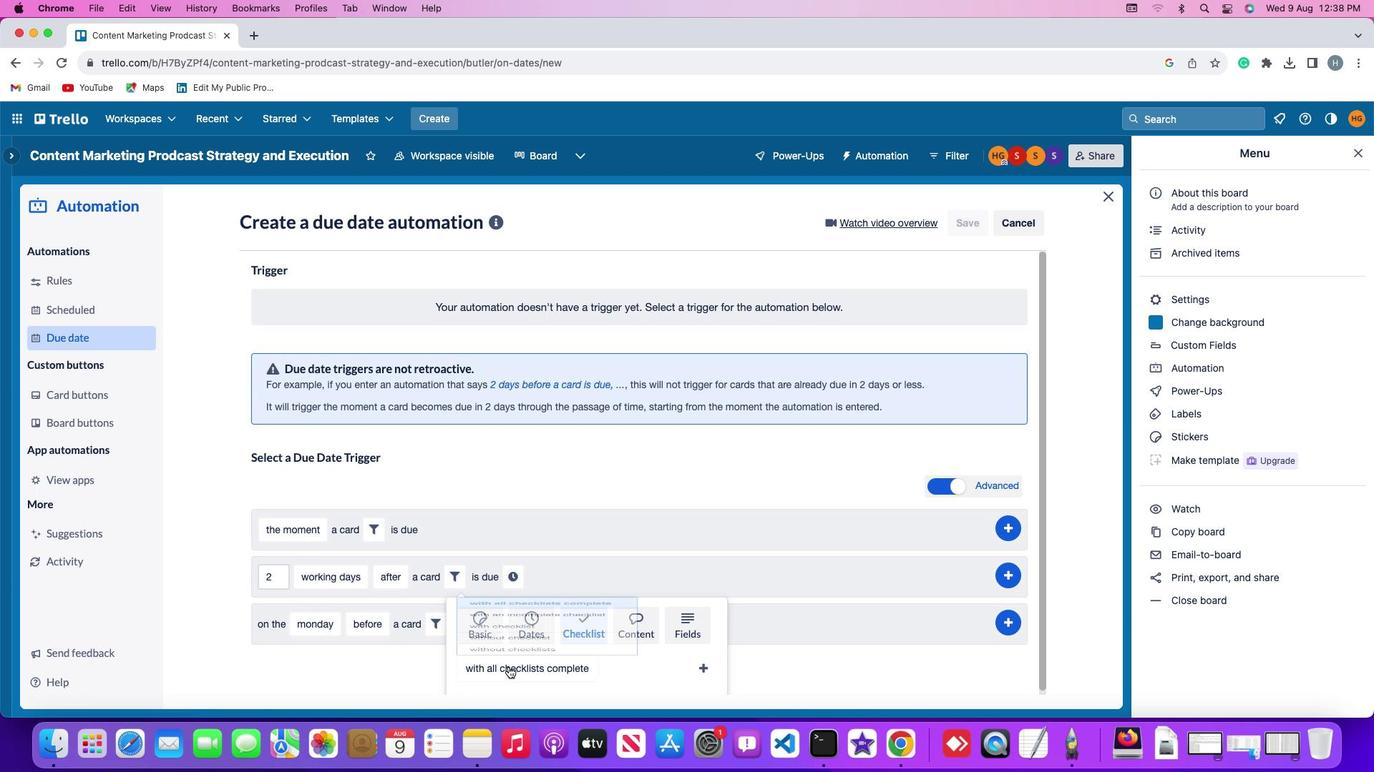 
Action: Mouse pressed left at (508, 667)
Screenshot: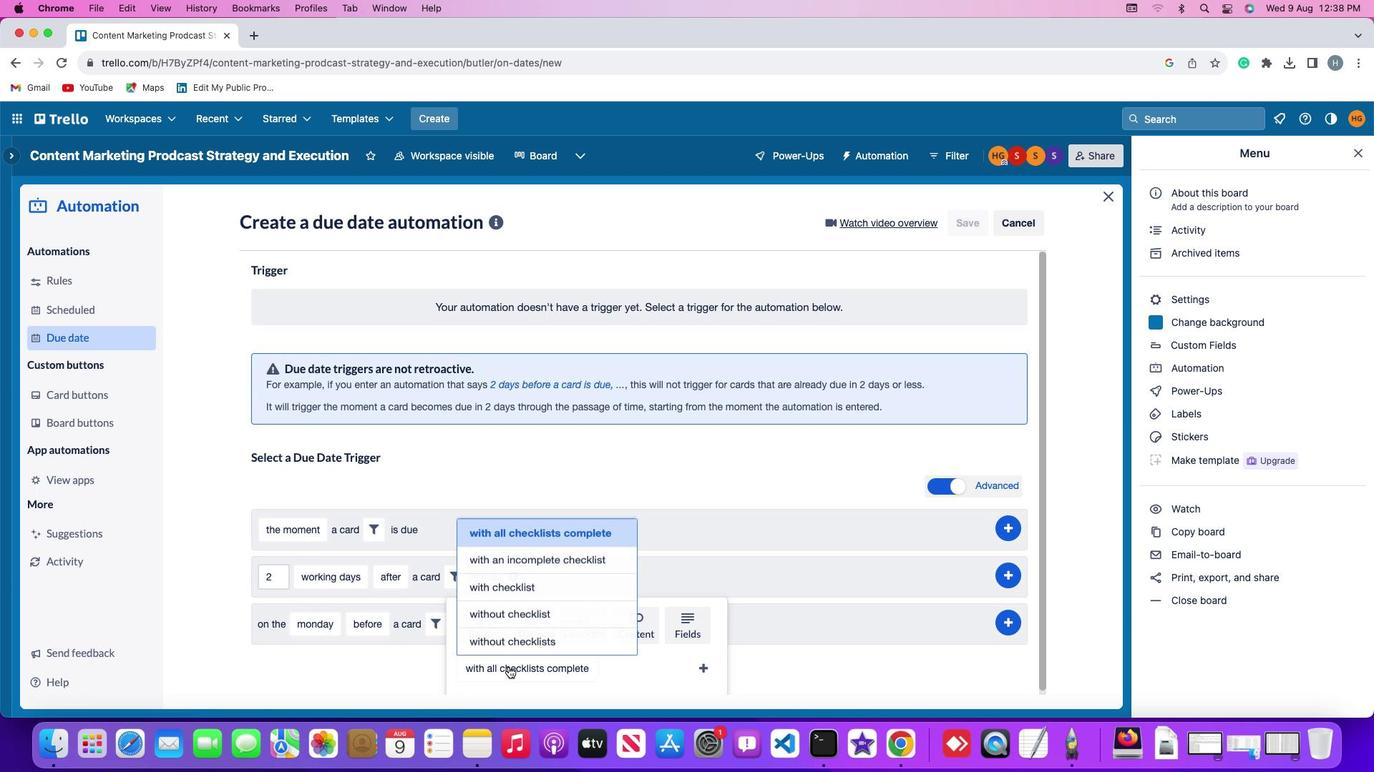 
Action: Mouse moved to (535, 605)
Screenshot: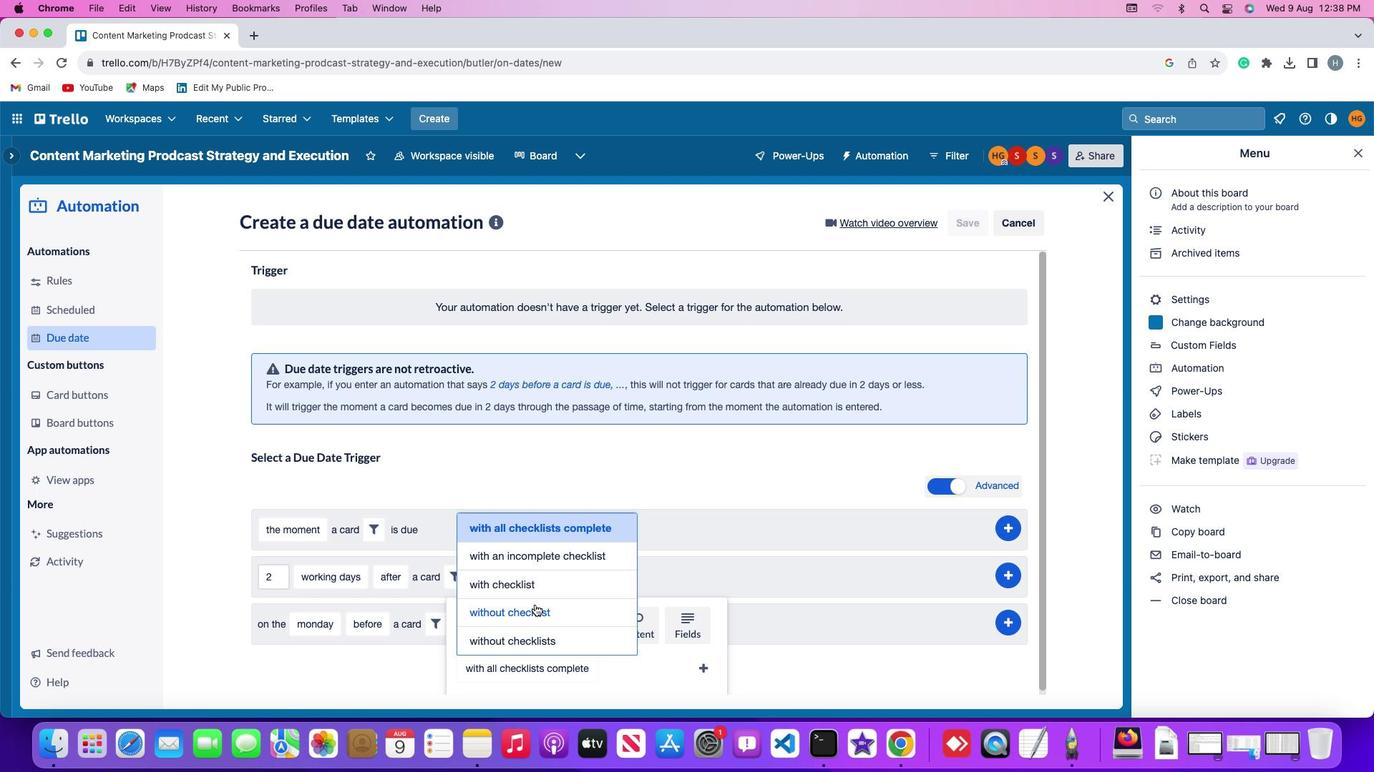 
Action: Mouse pressed left at (535, 605)
Screenshot: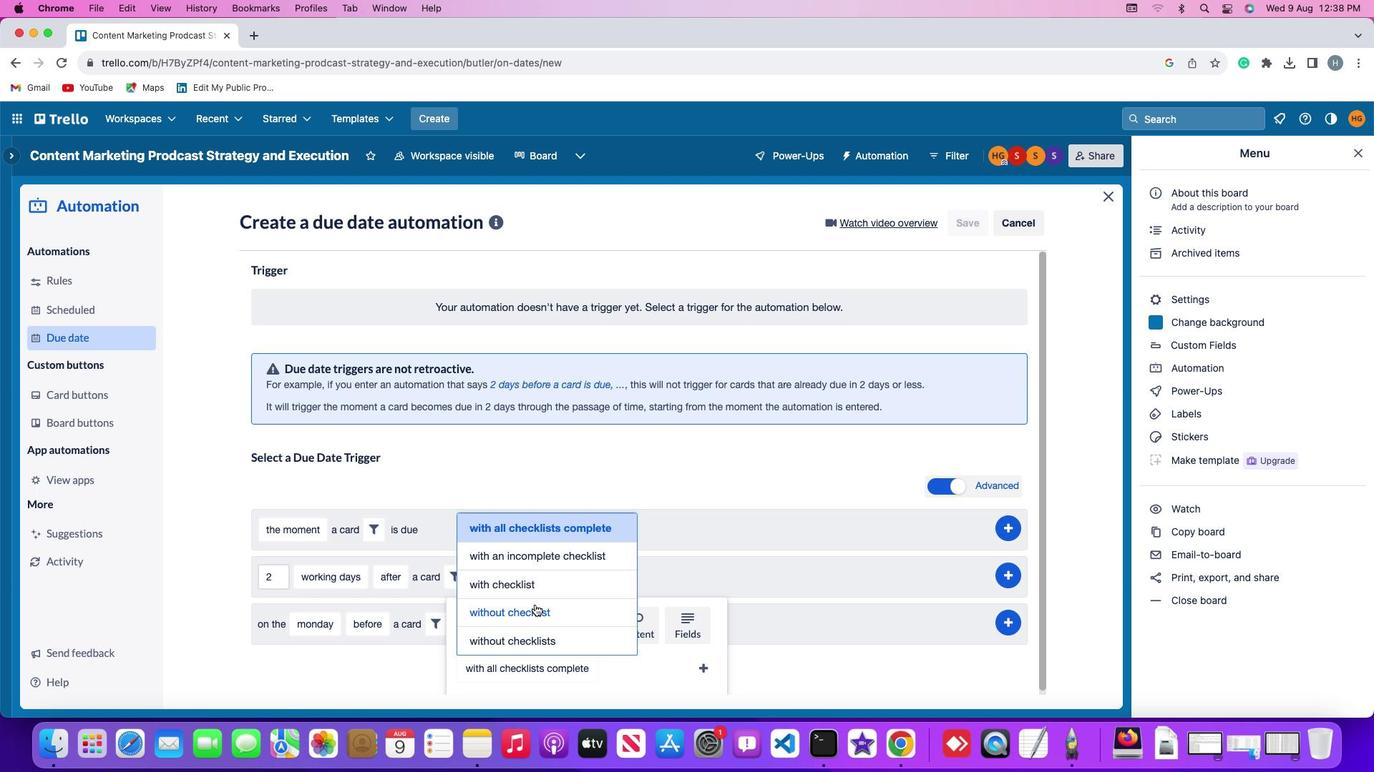 
Action: Mouse moved to (594, 672)
Screenshot: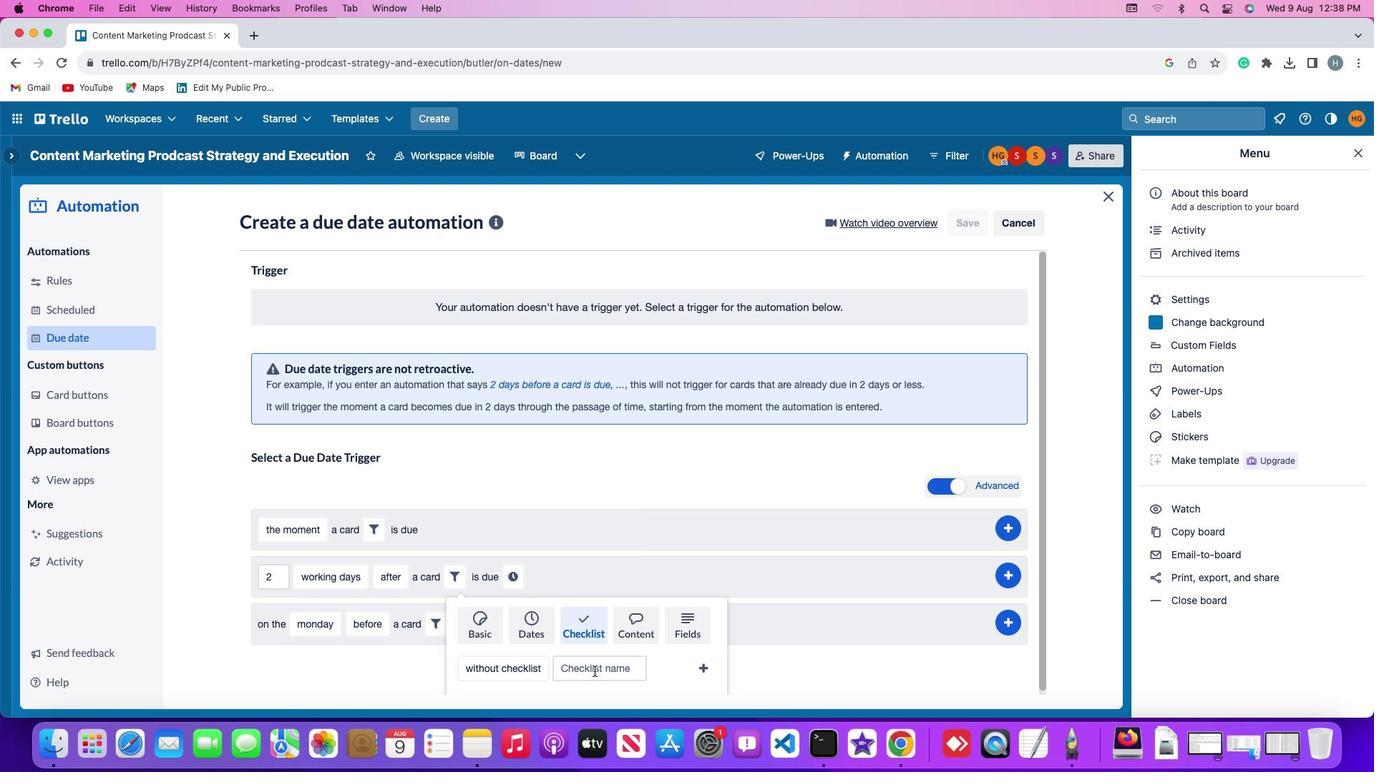 
Action: Mouse pressed left at (594, 672)
Screenshot: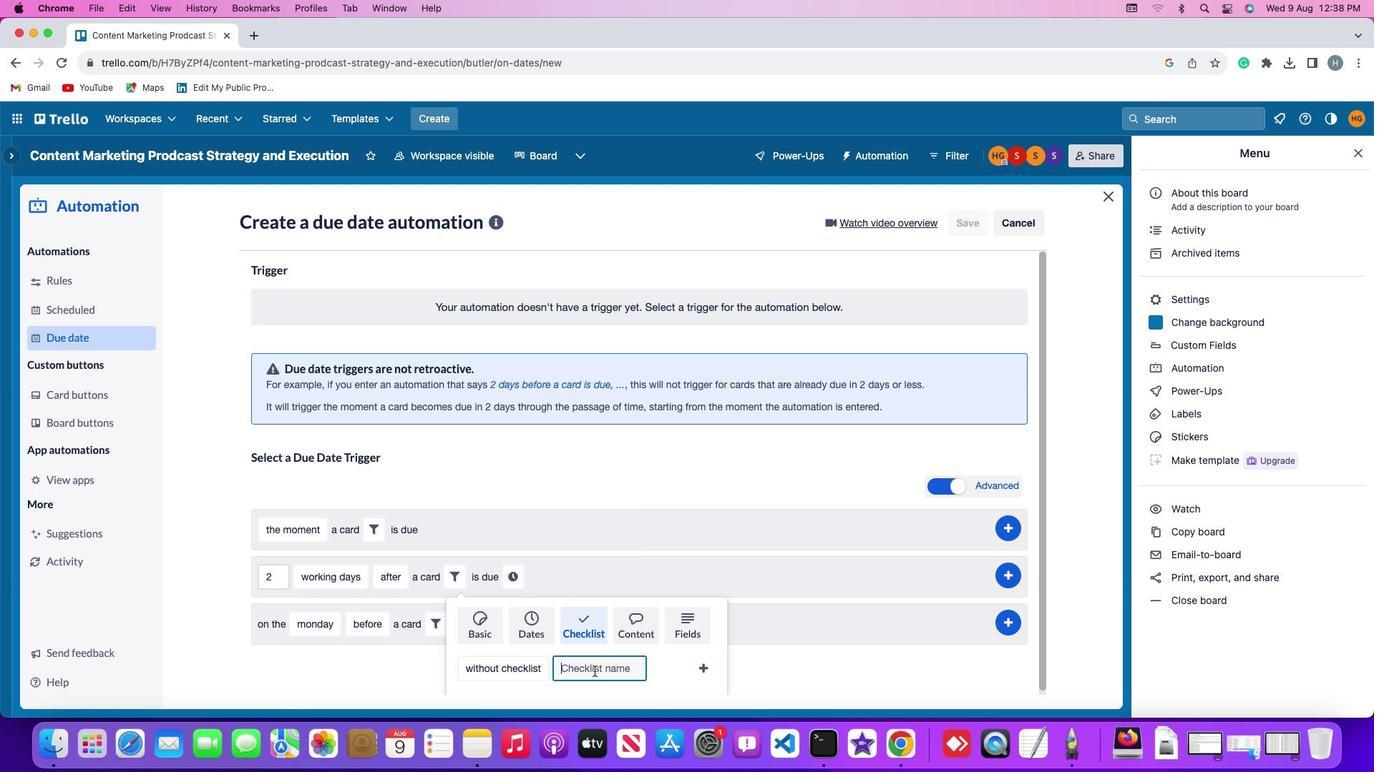 
Action: Mouse moved to (594, 672)
Screenshot: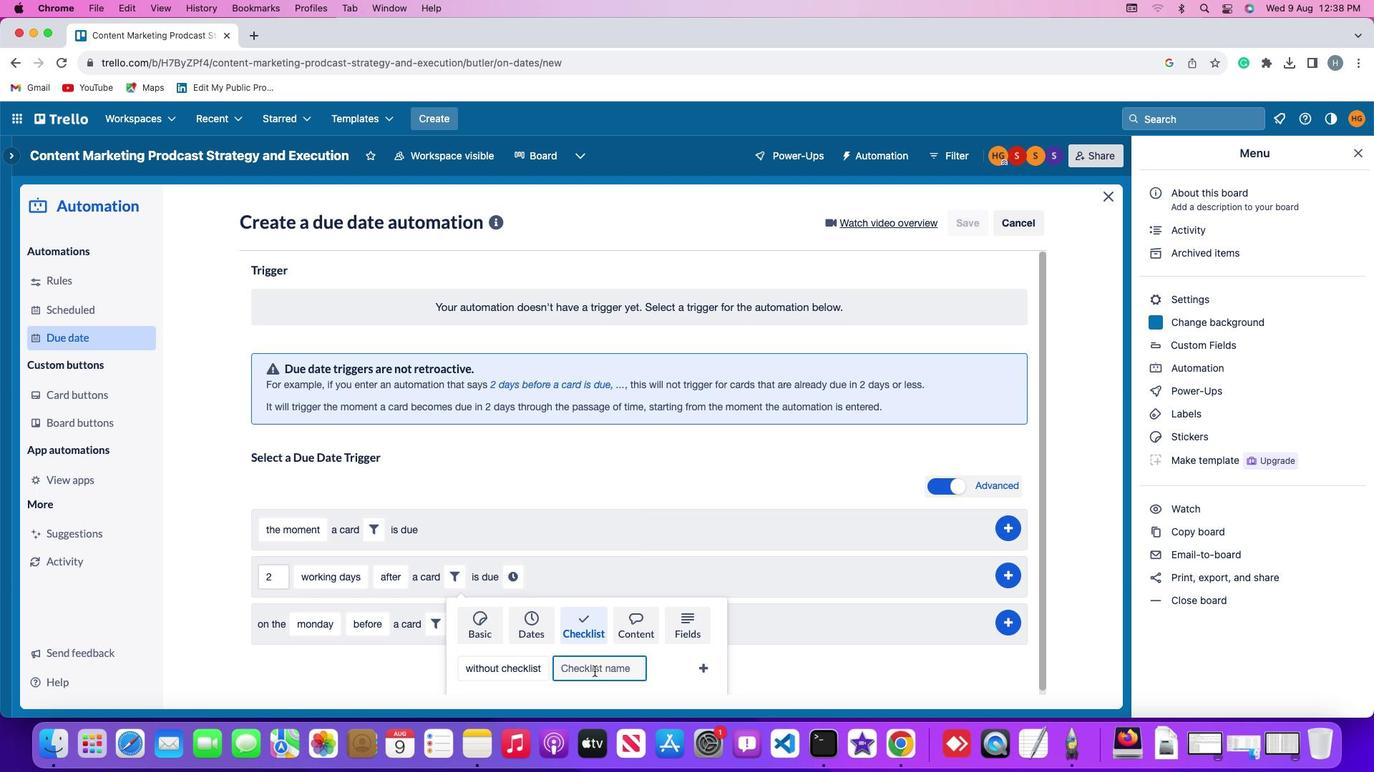 
Action: Key pressed Key.shift'R''e''s''u''m'
Screenshot: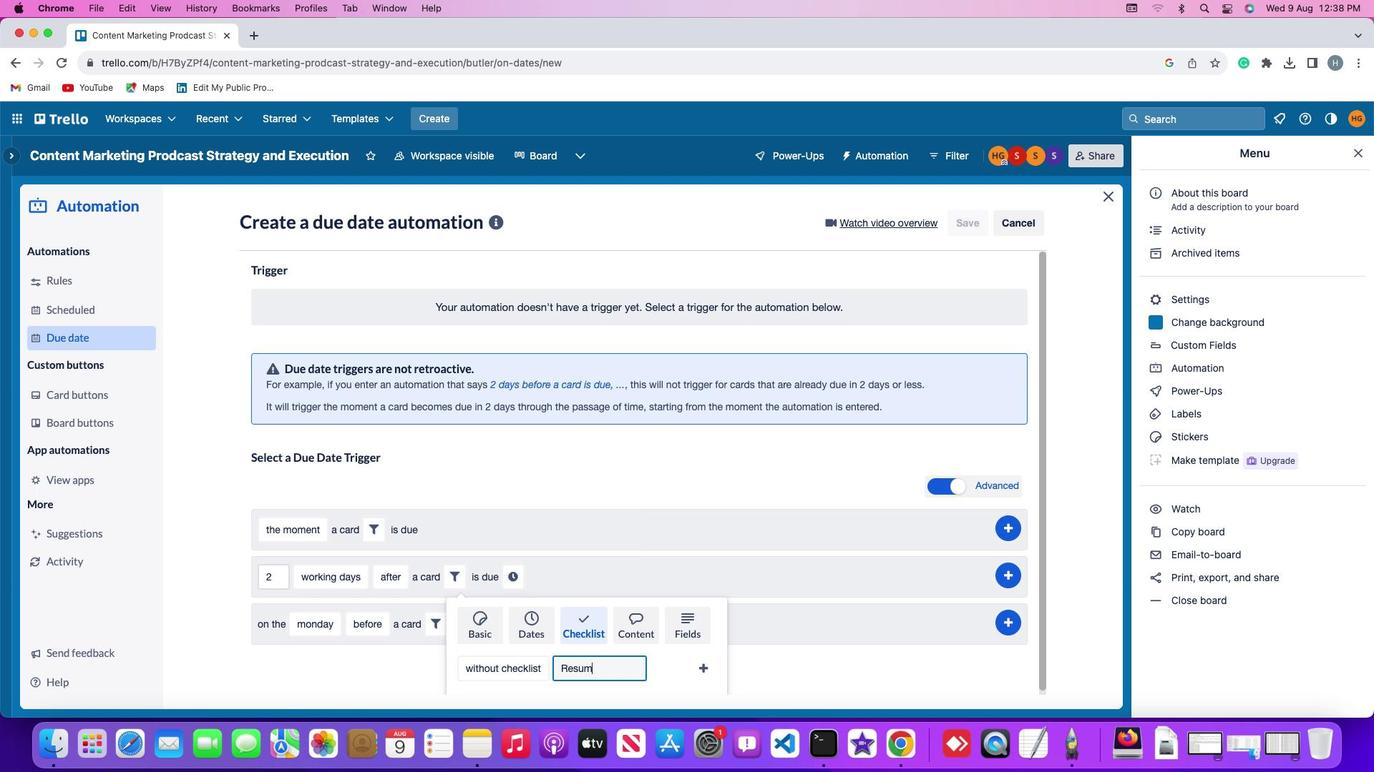 
Action: Mouse moved to (595, 667)
Screenshot: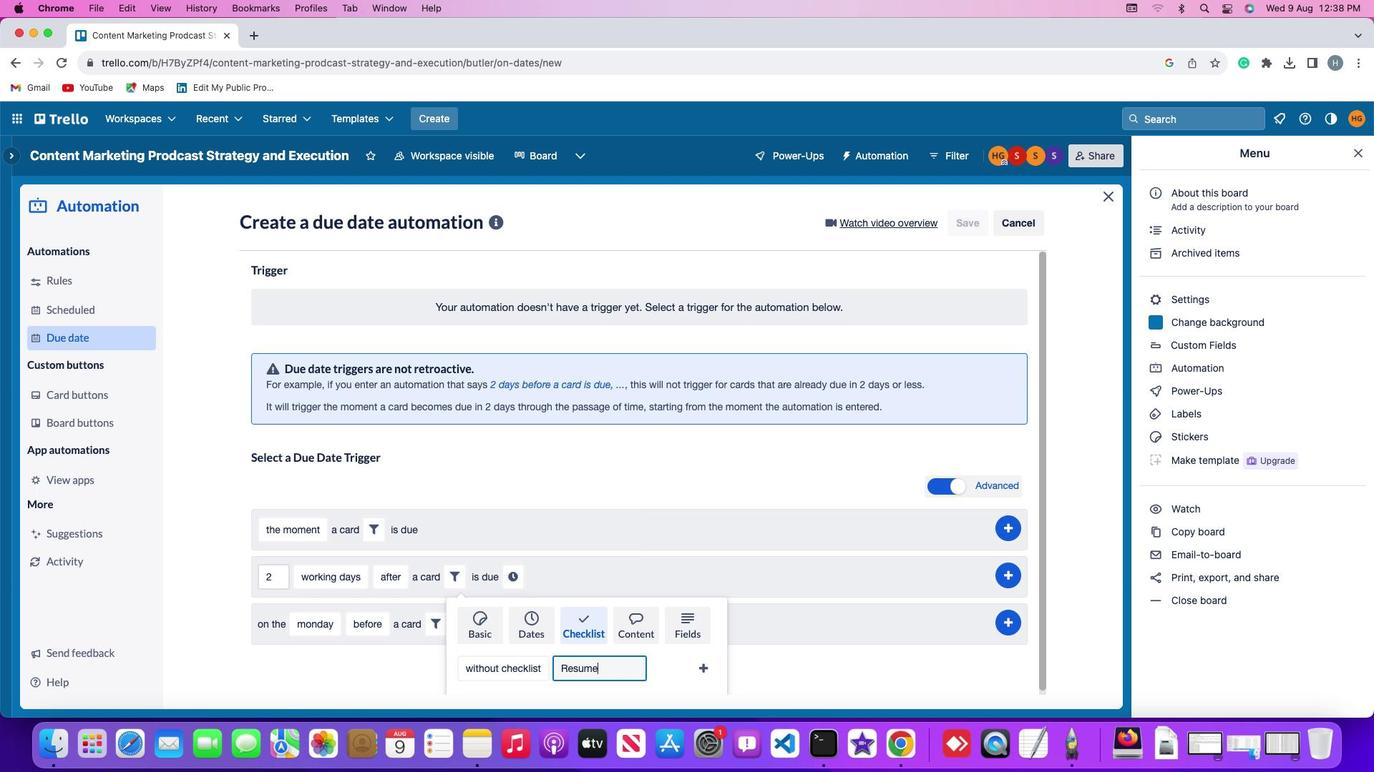 
Action: Key pressed 'e'
Screenshot: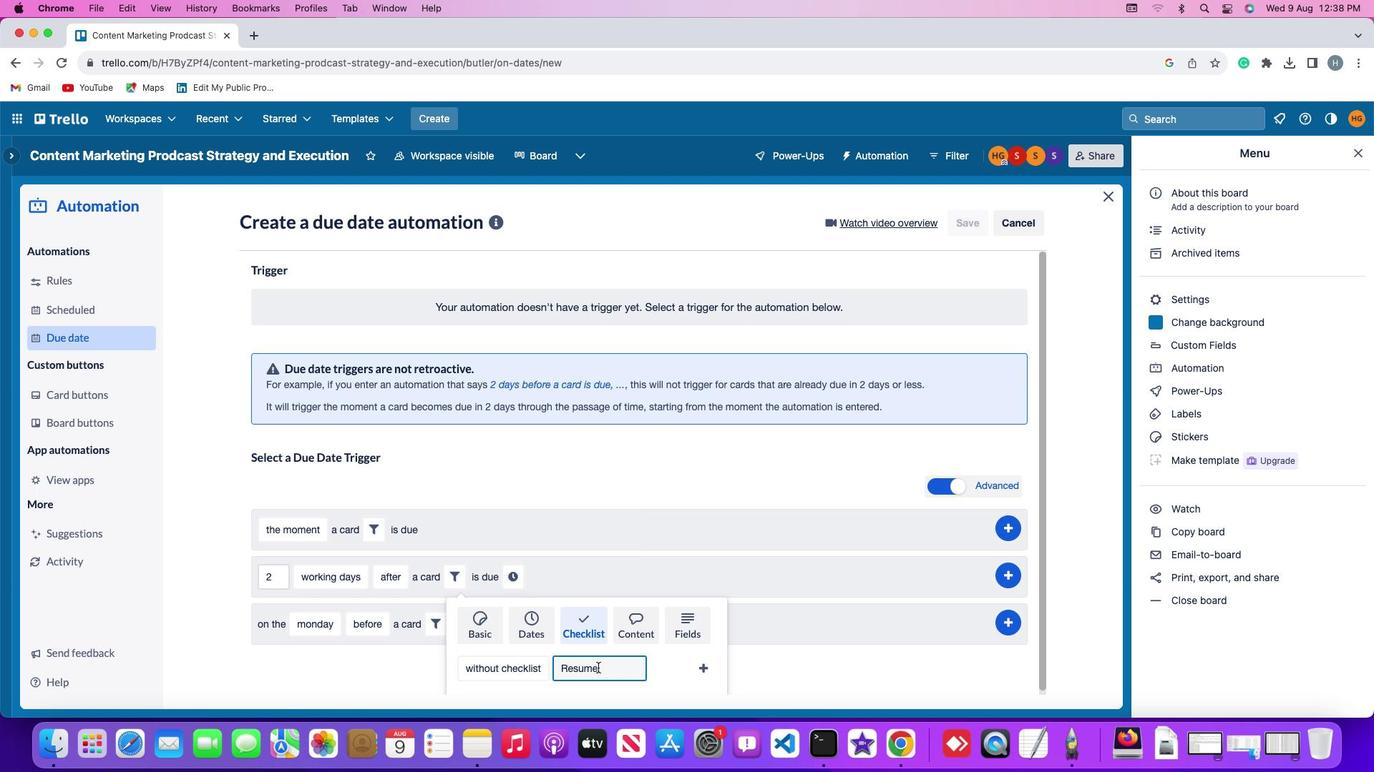 
Action: Mouse moved to (707, 667)
Screenshot: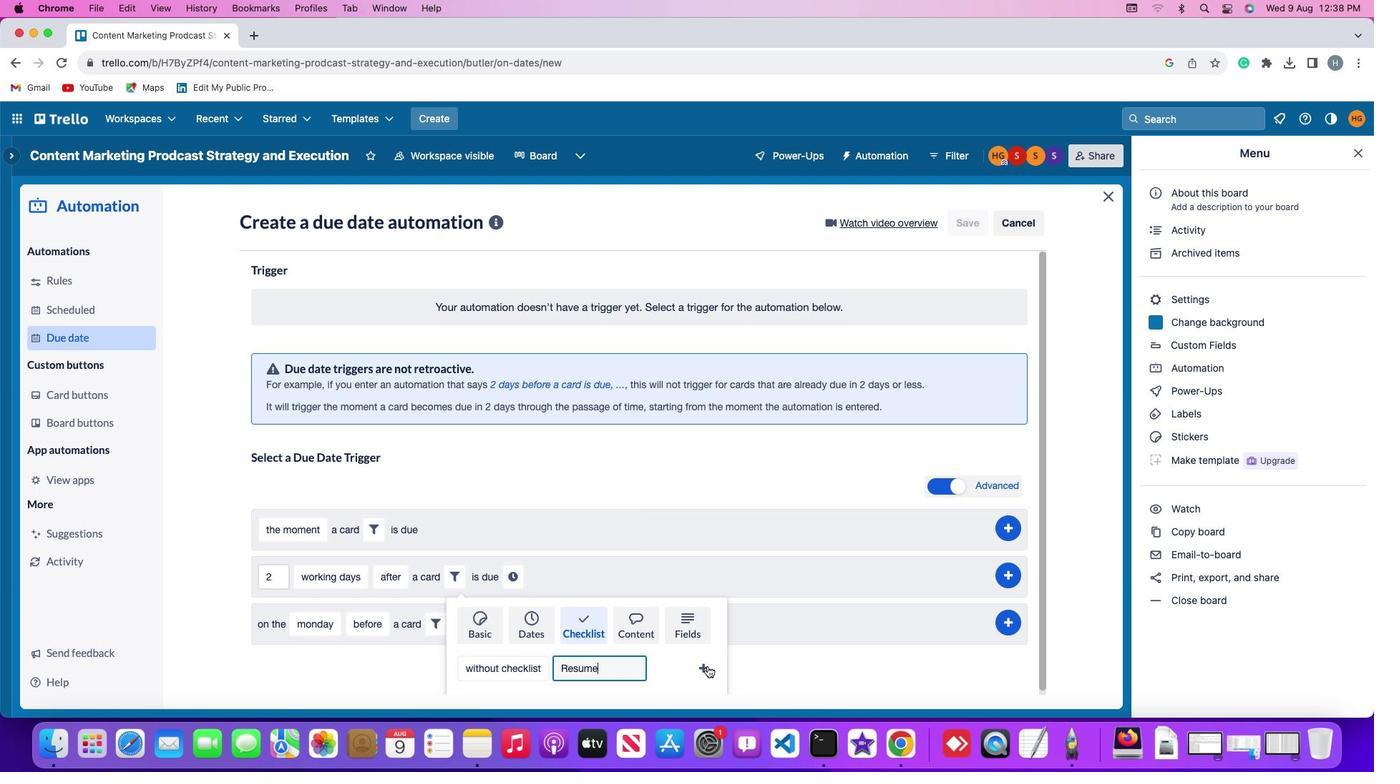 
Action: Mouse pressed left at (707, 667)
Screenshot: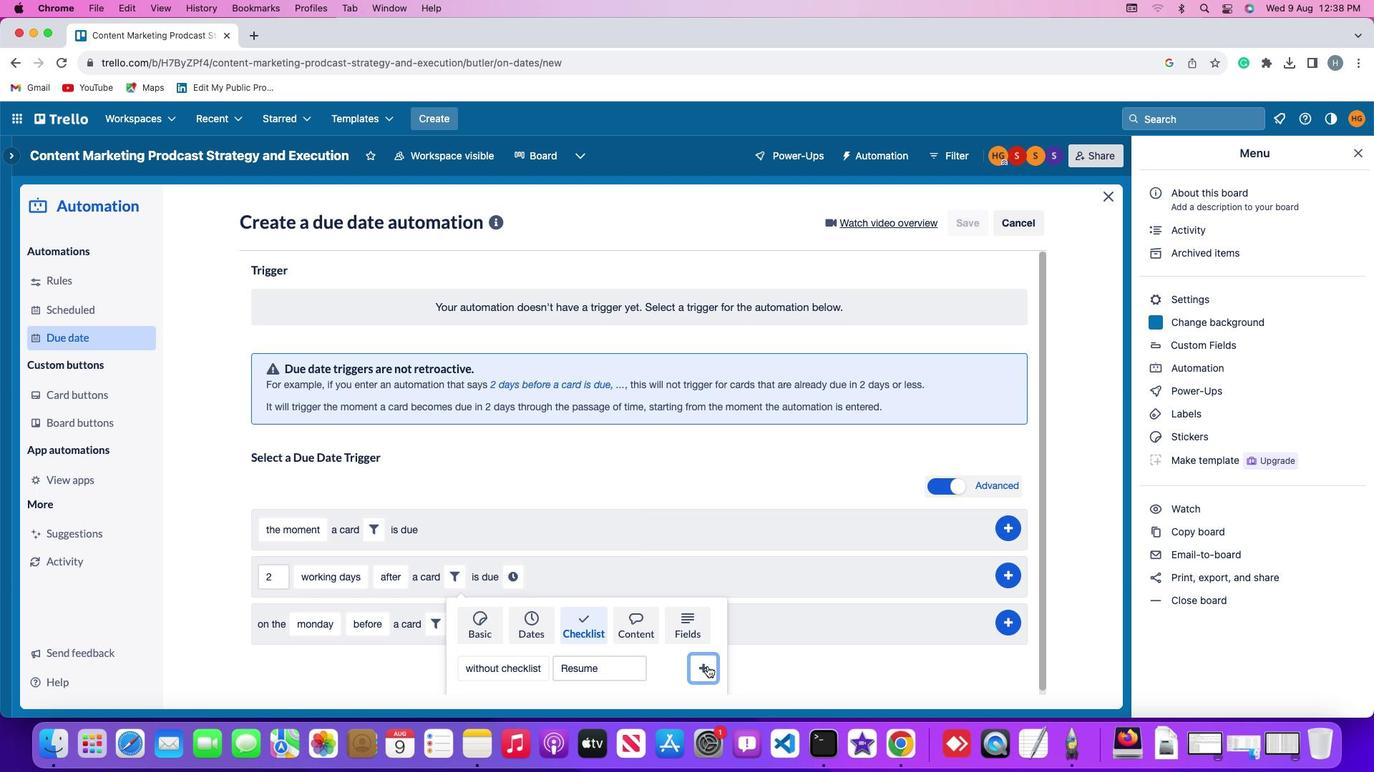 
Action: Mouse moved to (672, 574)
Screenshot: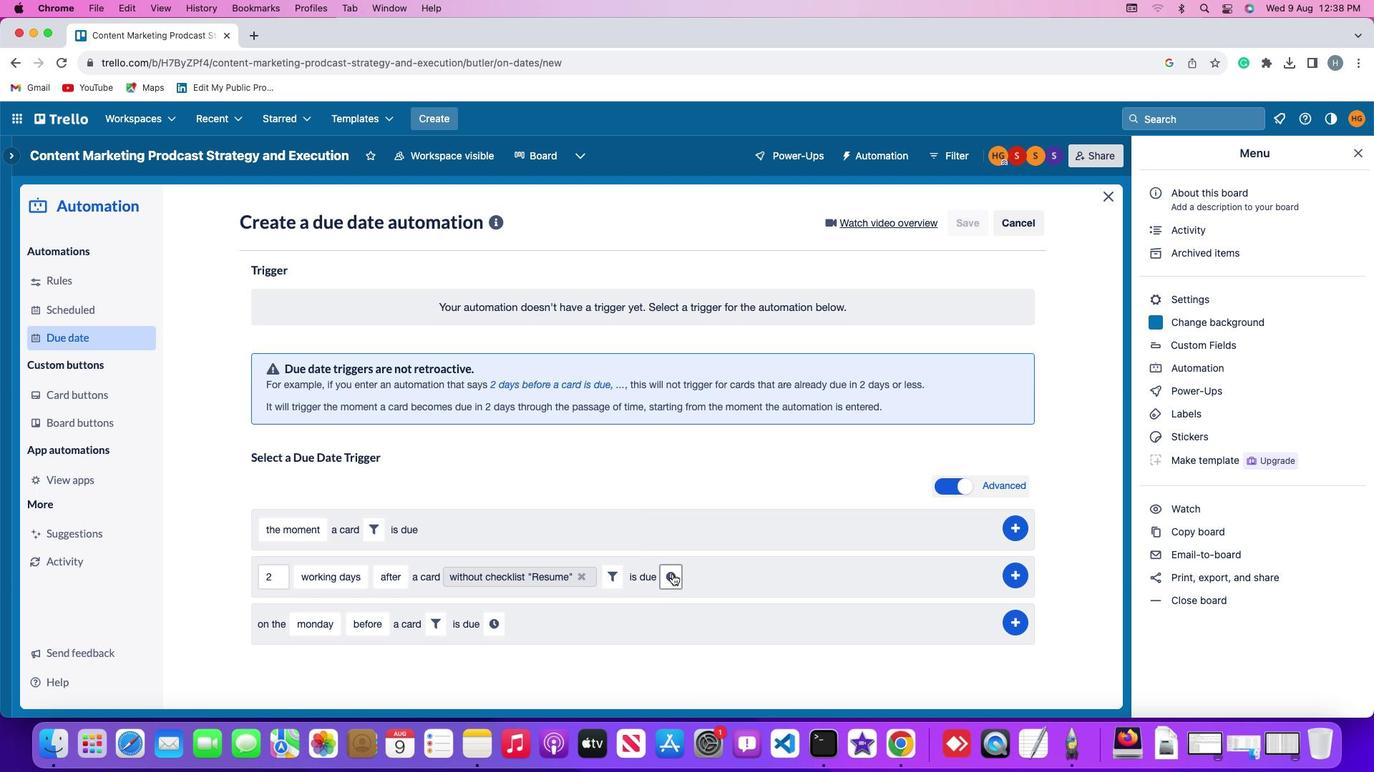 
Action: Mouse pressed left at (672, 574)
Screenshot: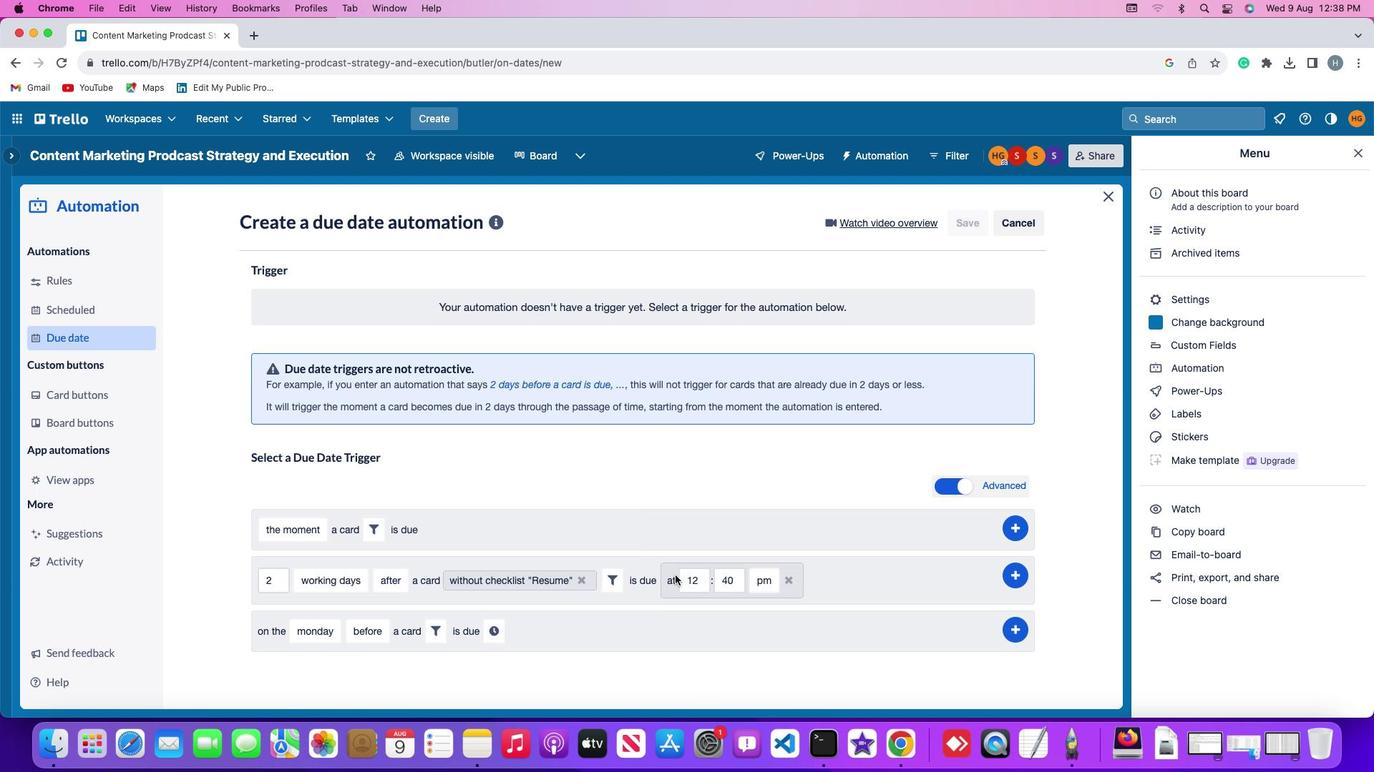 
Action: Mouse moved to (702, 581)
Screenshot: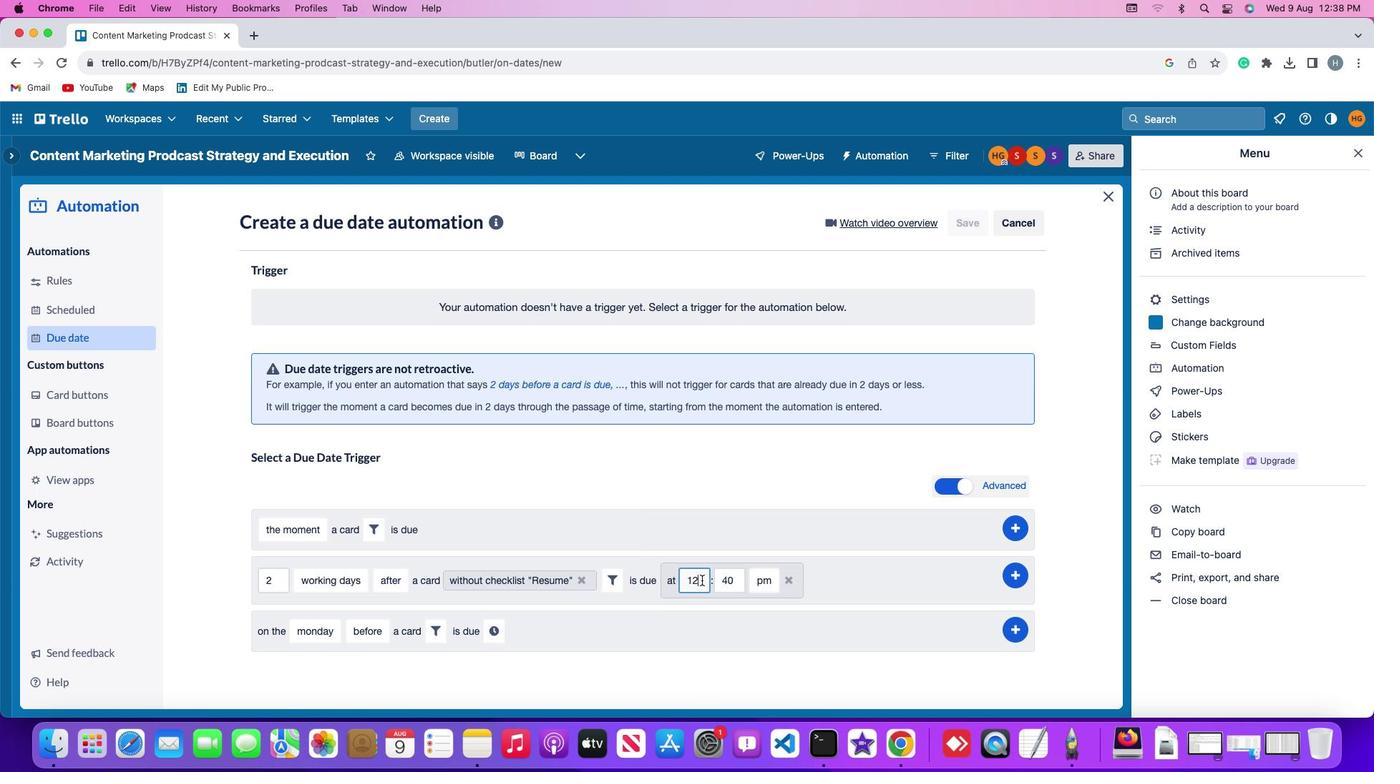 
Action: Mouse pressed left at (702, 581)
Screenshot: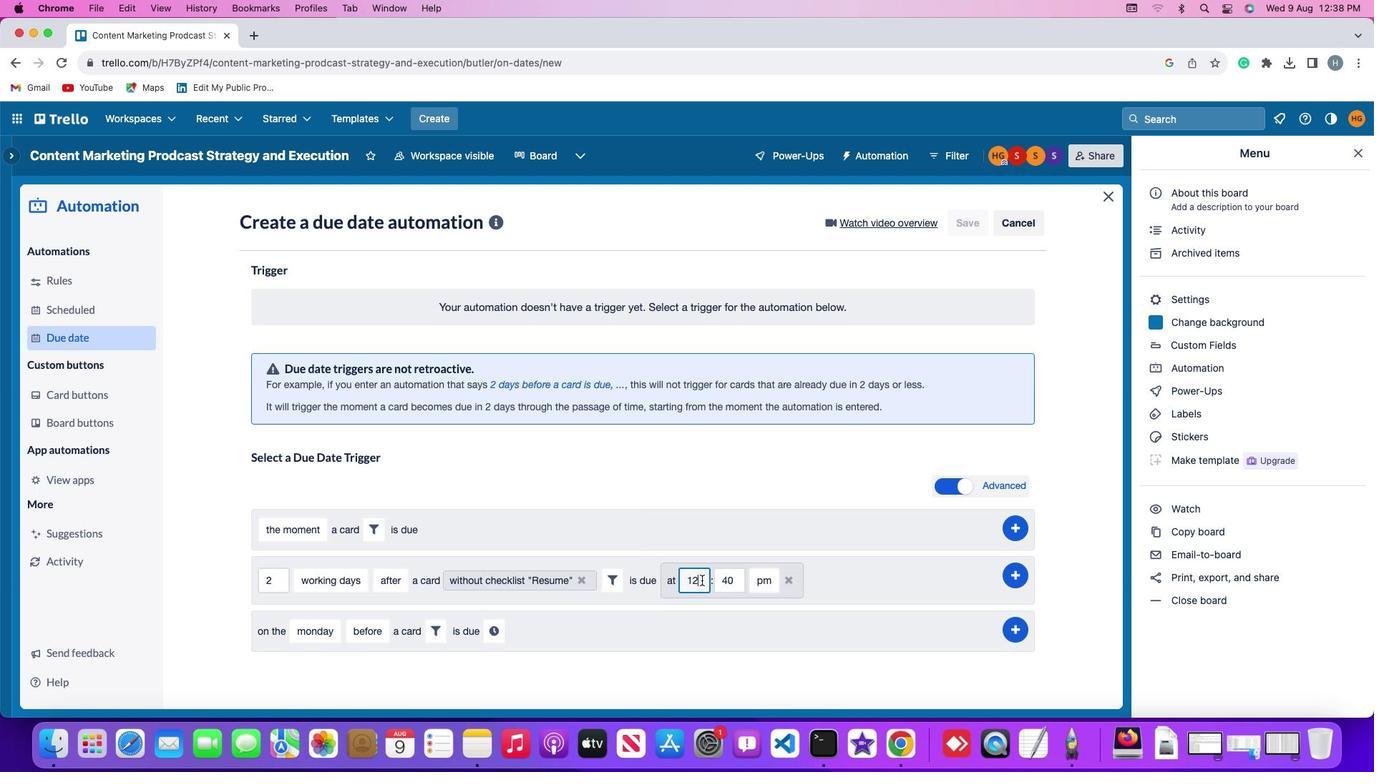 
Action: Mouse moved to (702, 581)
Screenshot: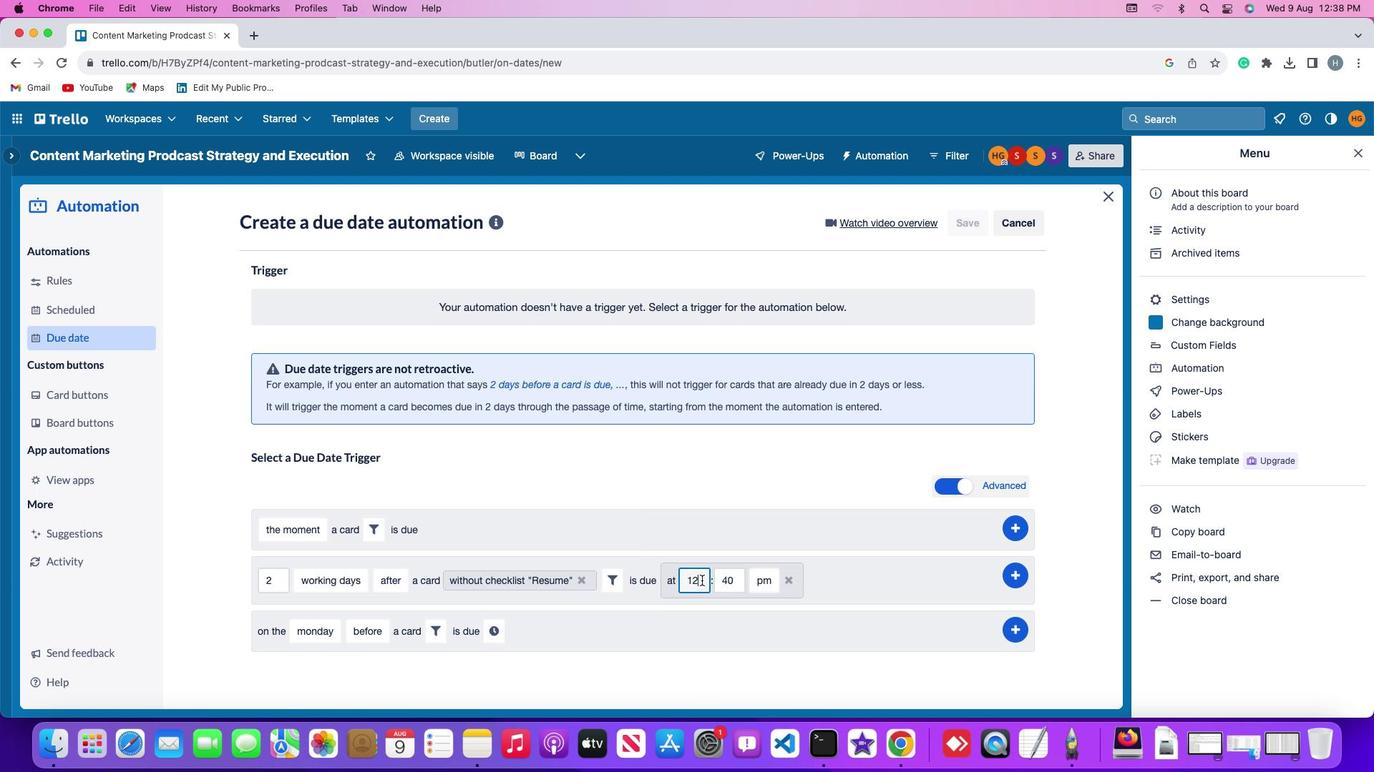 
Action: Key pressed Key.backspaceKey.backspace'1''1'
Screenshot: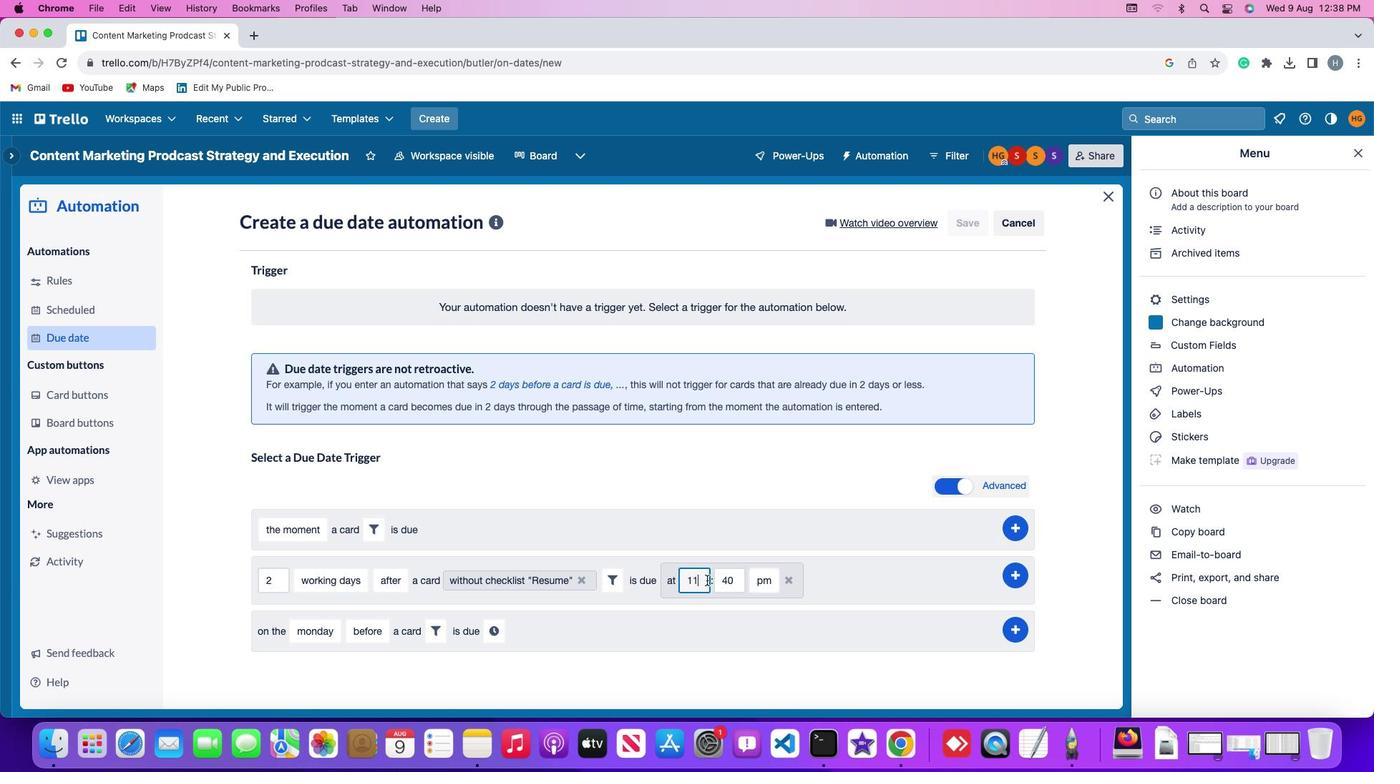 
Action: Mouse moved to (741, 578)
Screenshot: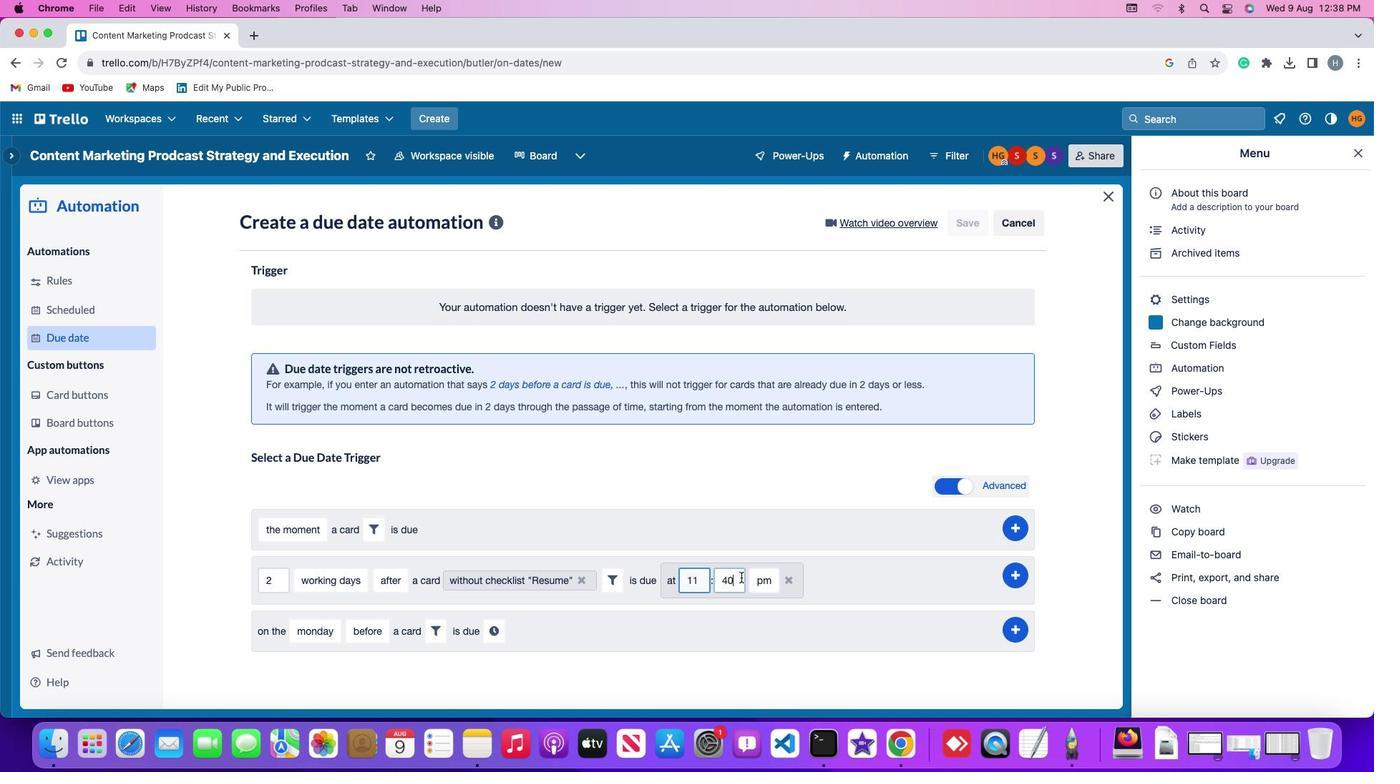 
Action: Mouse pressed left at (741, 578)
Screenshot: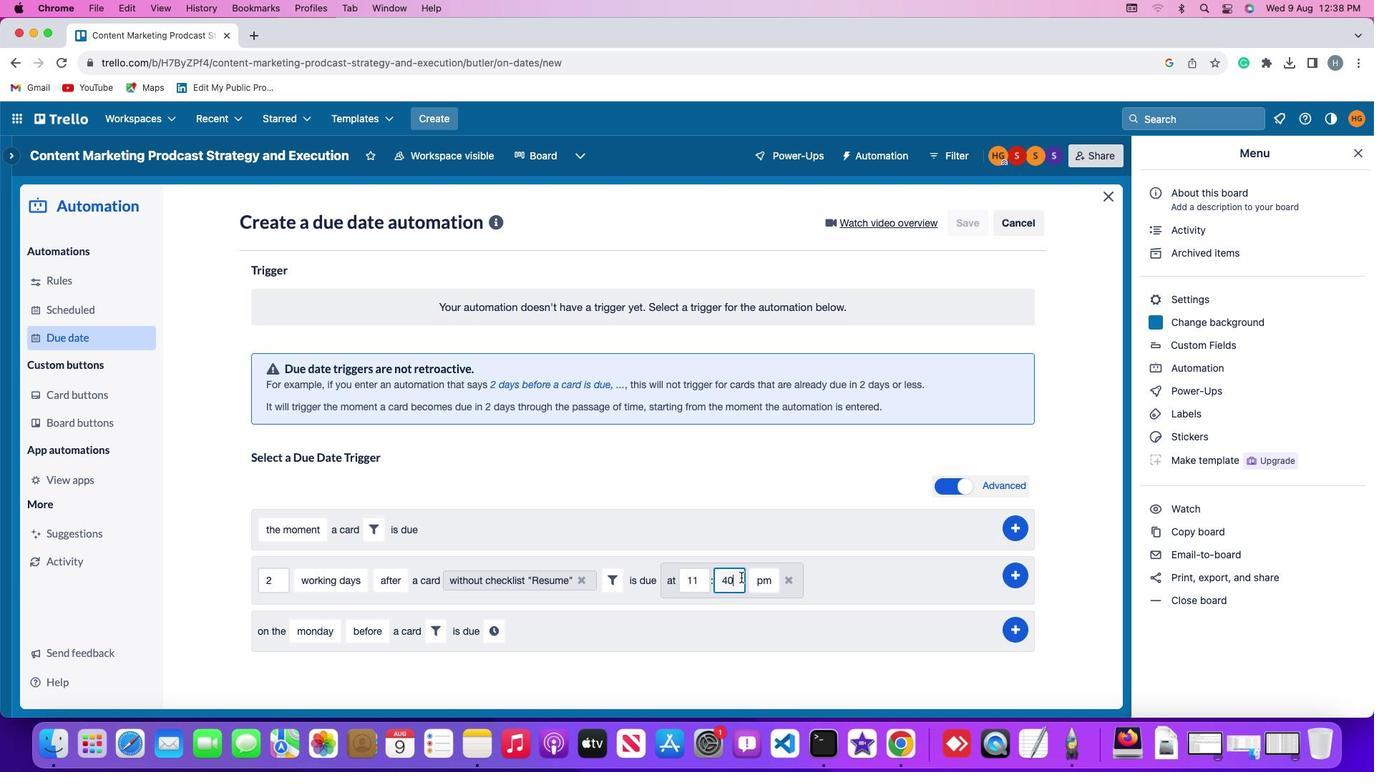 
Action: Mouse moved to (741, 578)
Screenshot: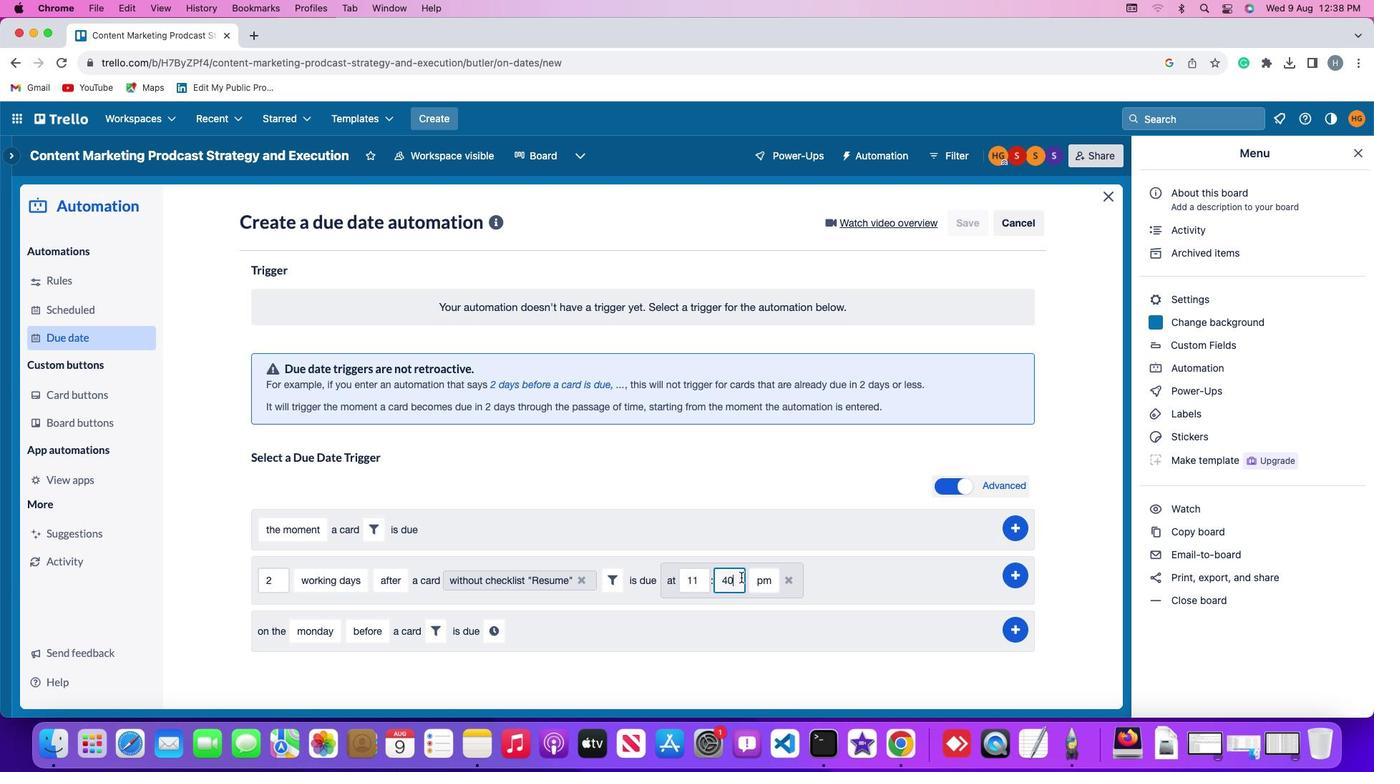 
Action: Key pressed Key.backspaceKey.backspace'0'
Screenshot: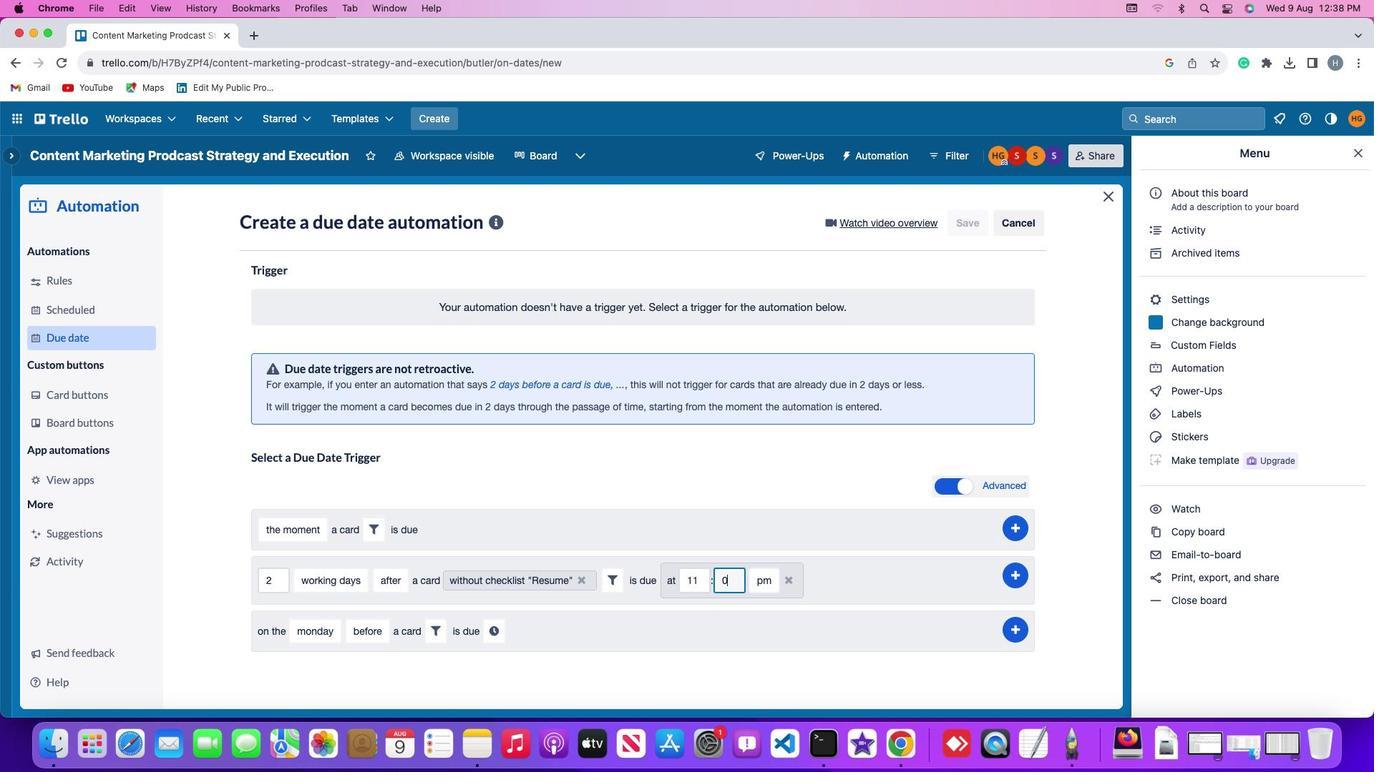 
Action: Mouse moved to (740, 578)
Screenshot: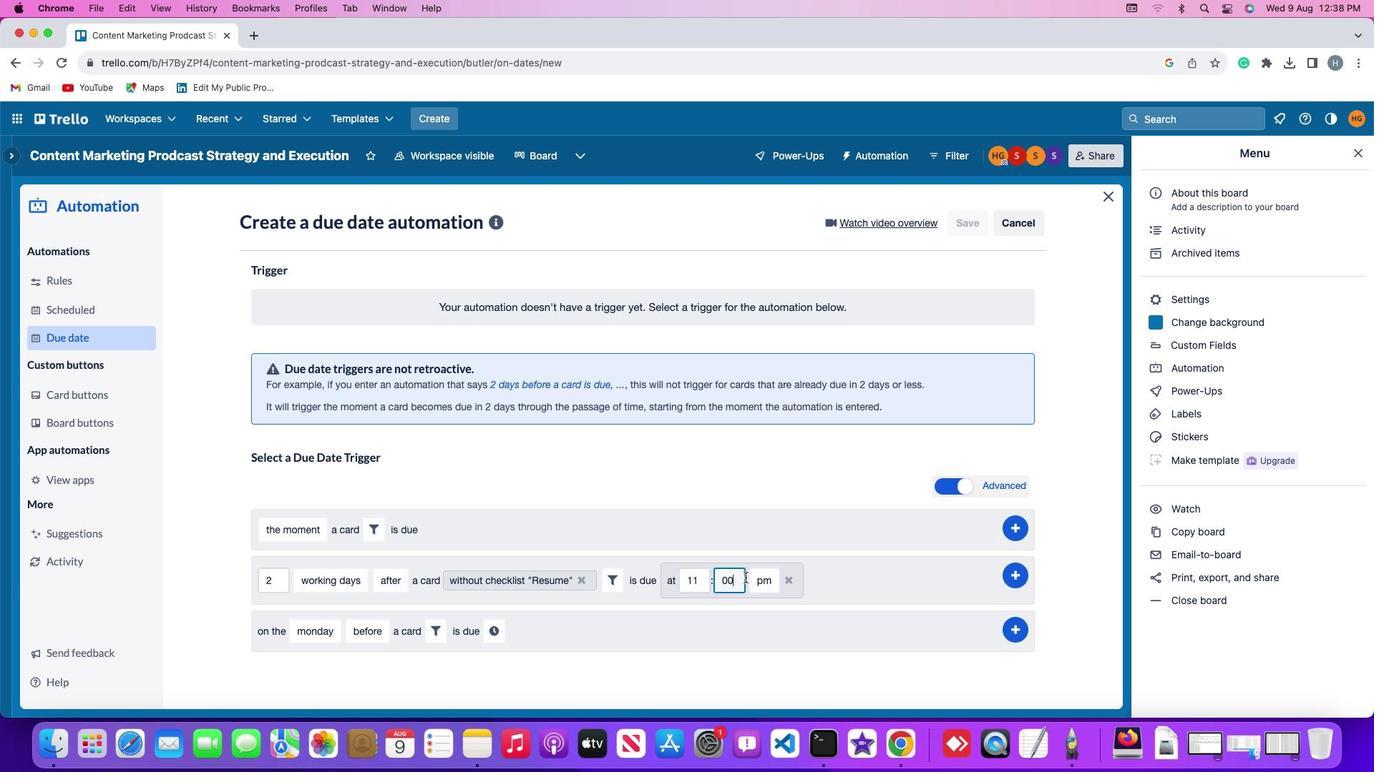 
Action: Key pressed '0'
Screenshot: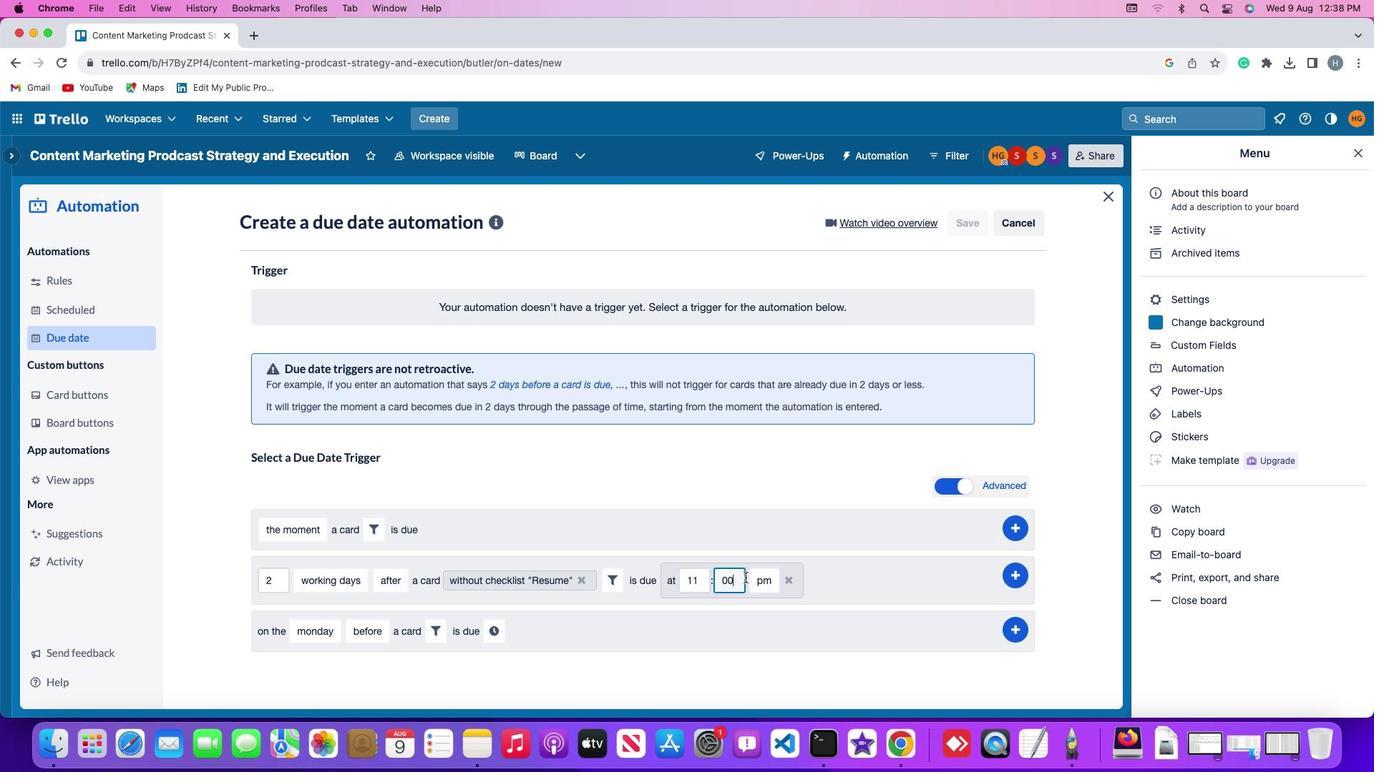 
Action: Mouse moved to (757, 579)
Screenshot: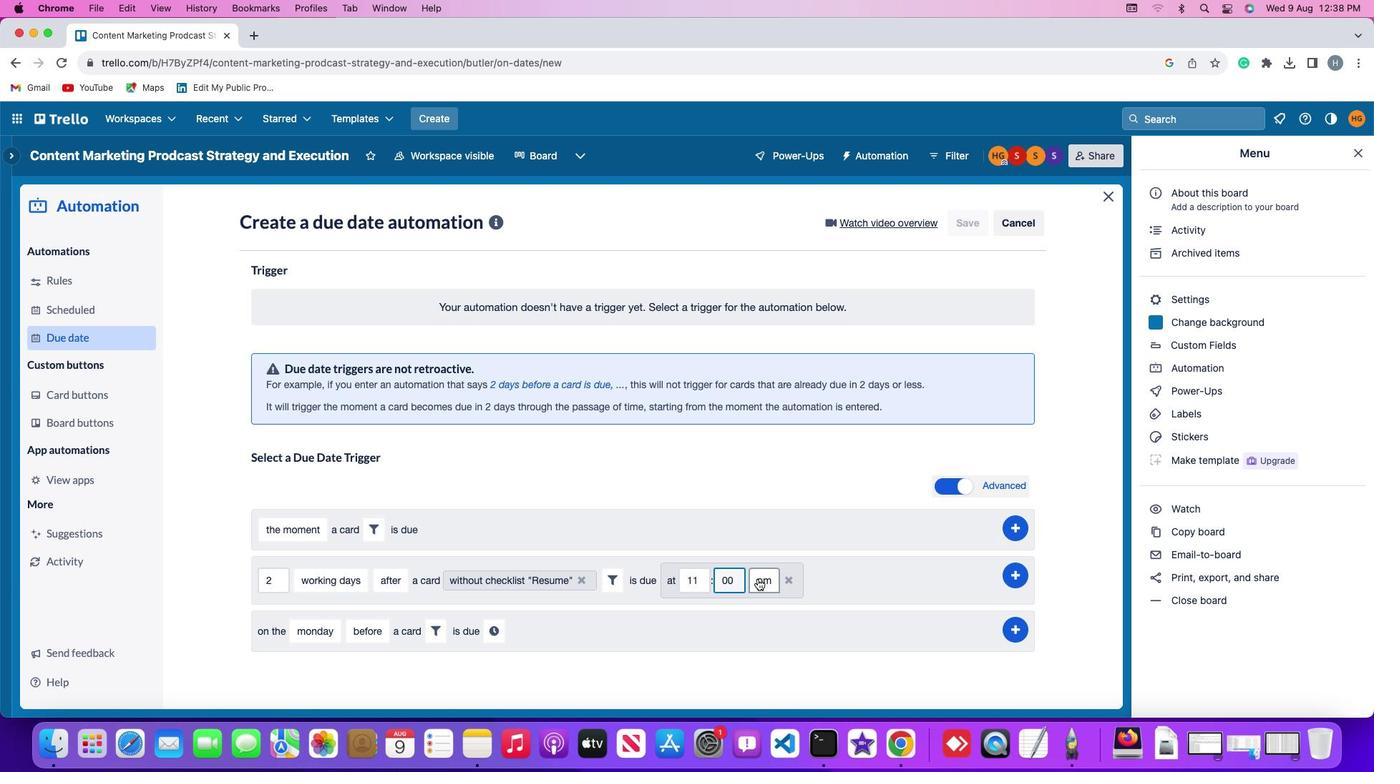 
Action: Mouse pressed left at (757, 579)
Screenshot: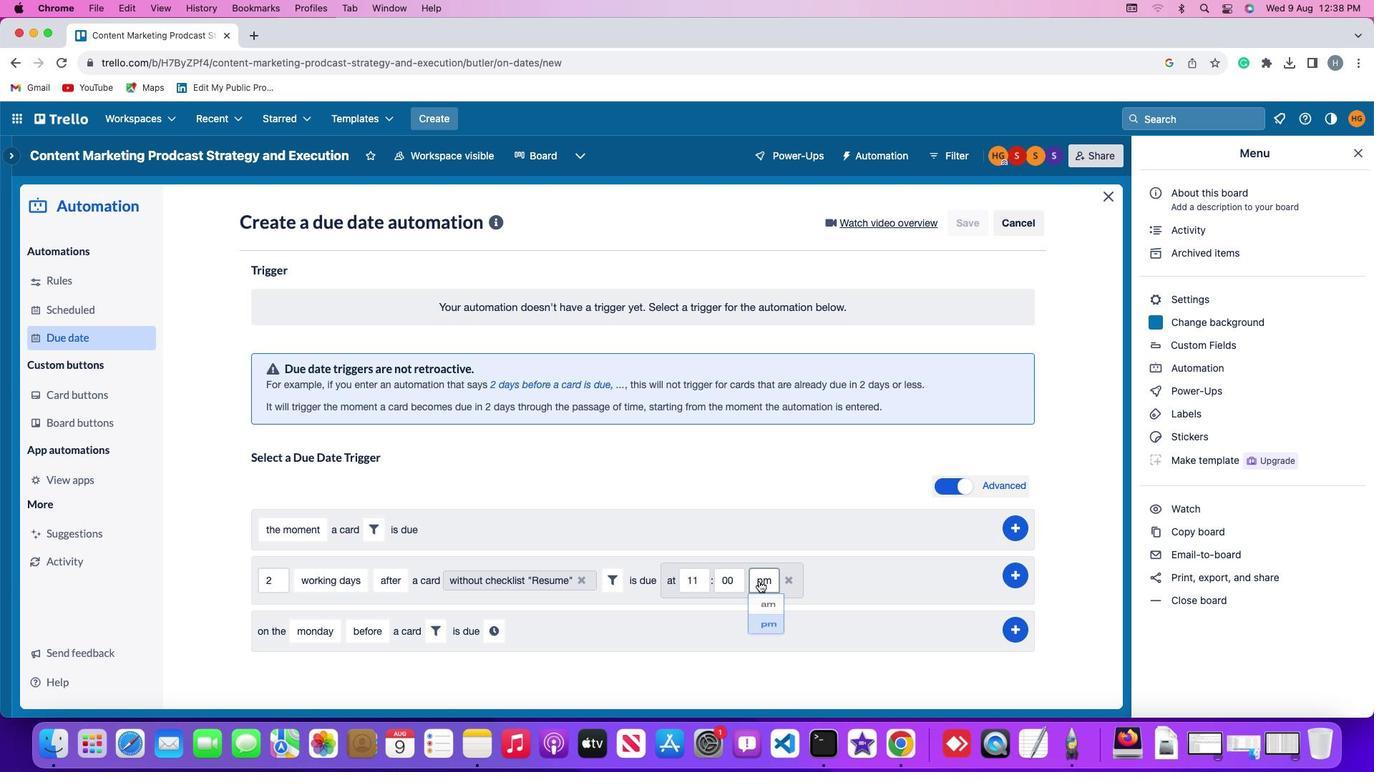 
Action: Mouse moved to (764, 606)
Screenshot: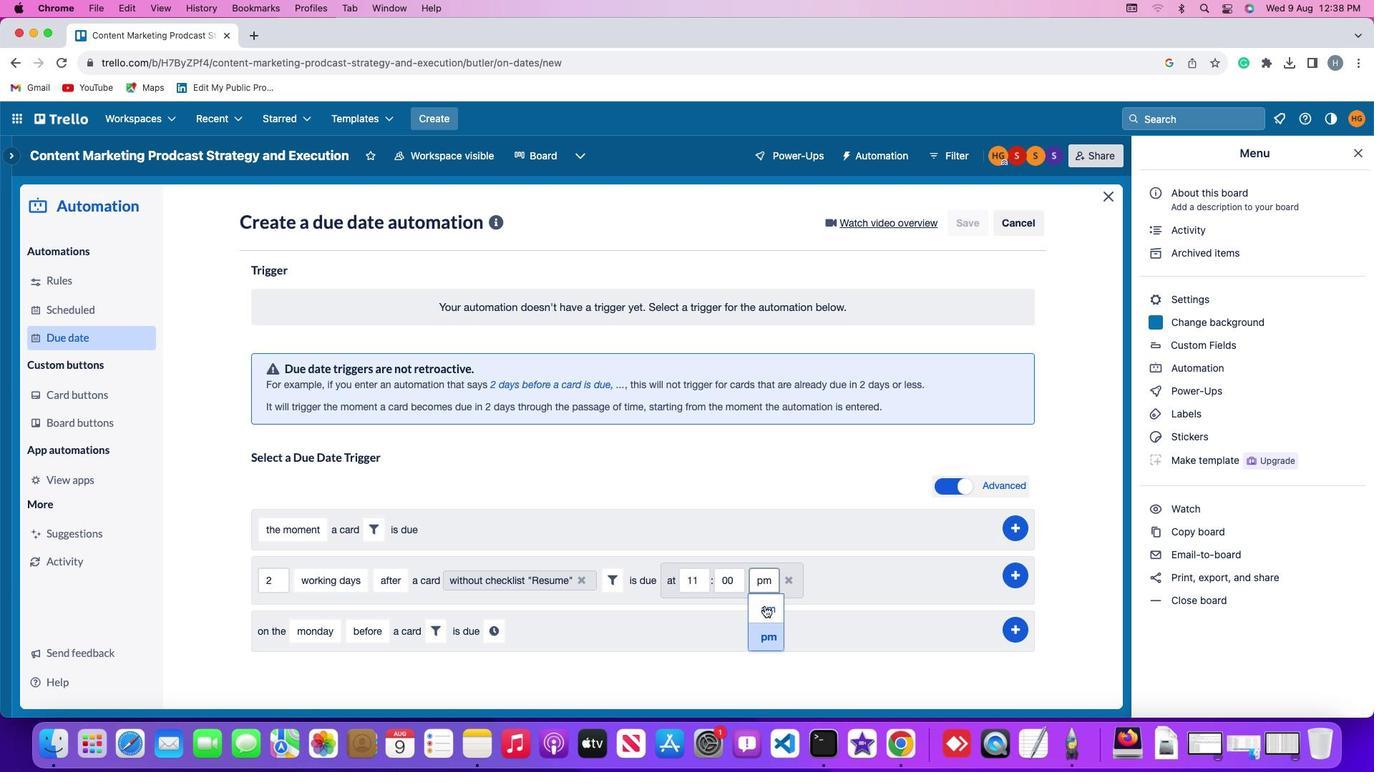 
Action: Mouse pressed left at (764, 606)
Screenshot: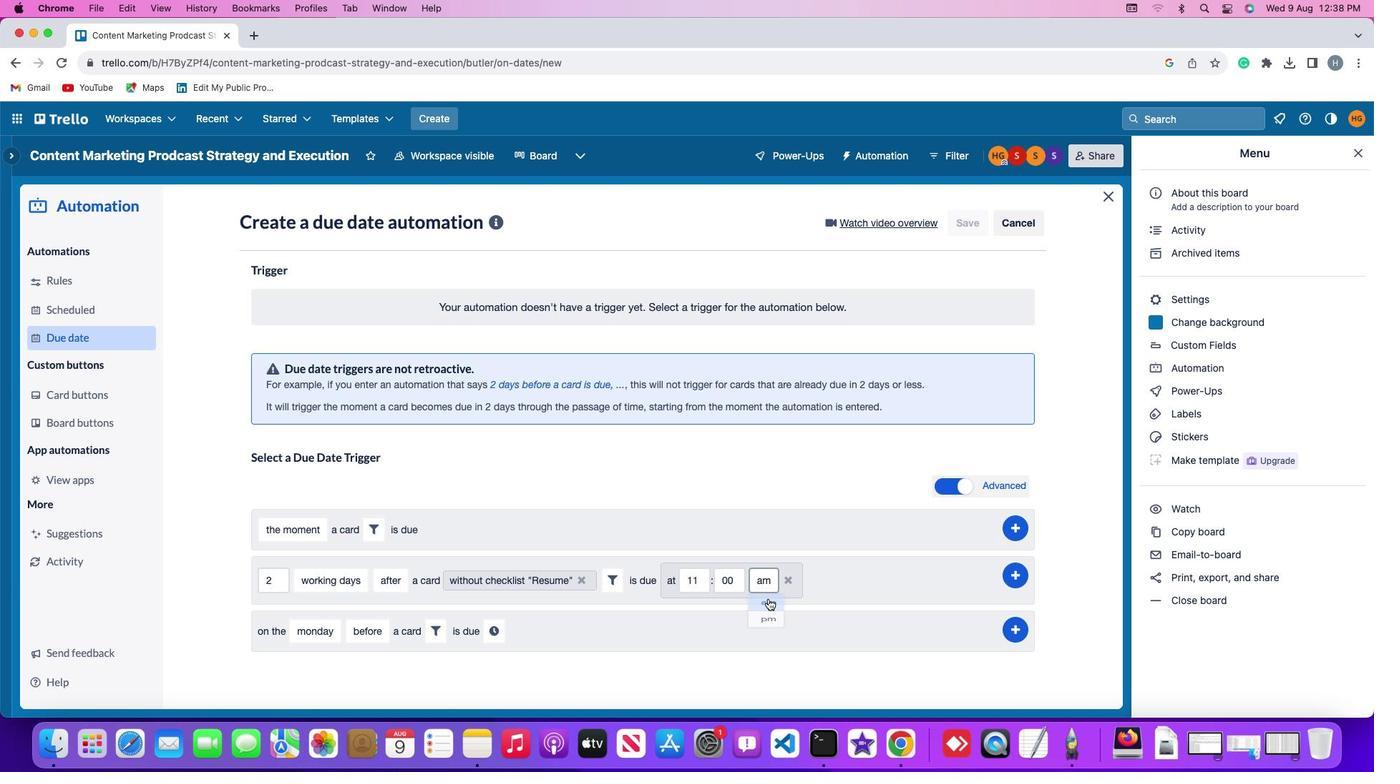 
Action: Mouse moved to (1020, 572)
Screenshot: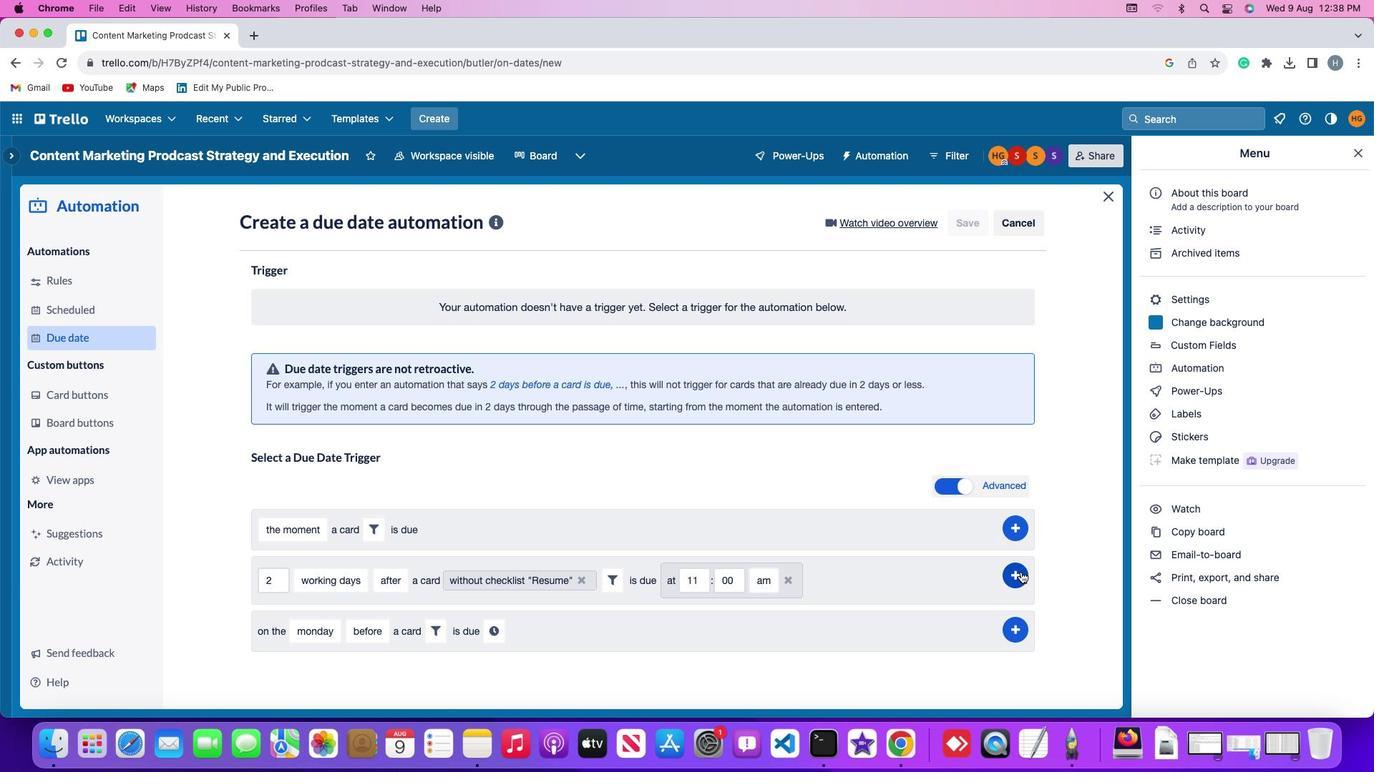 
Action: Mouse pressed left at (1020, 572)
Screenshot: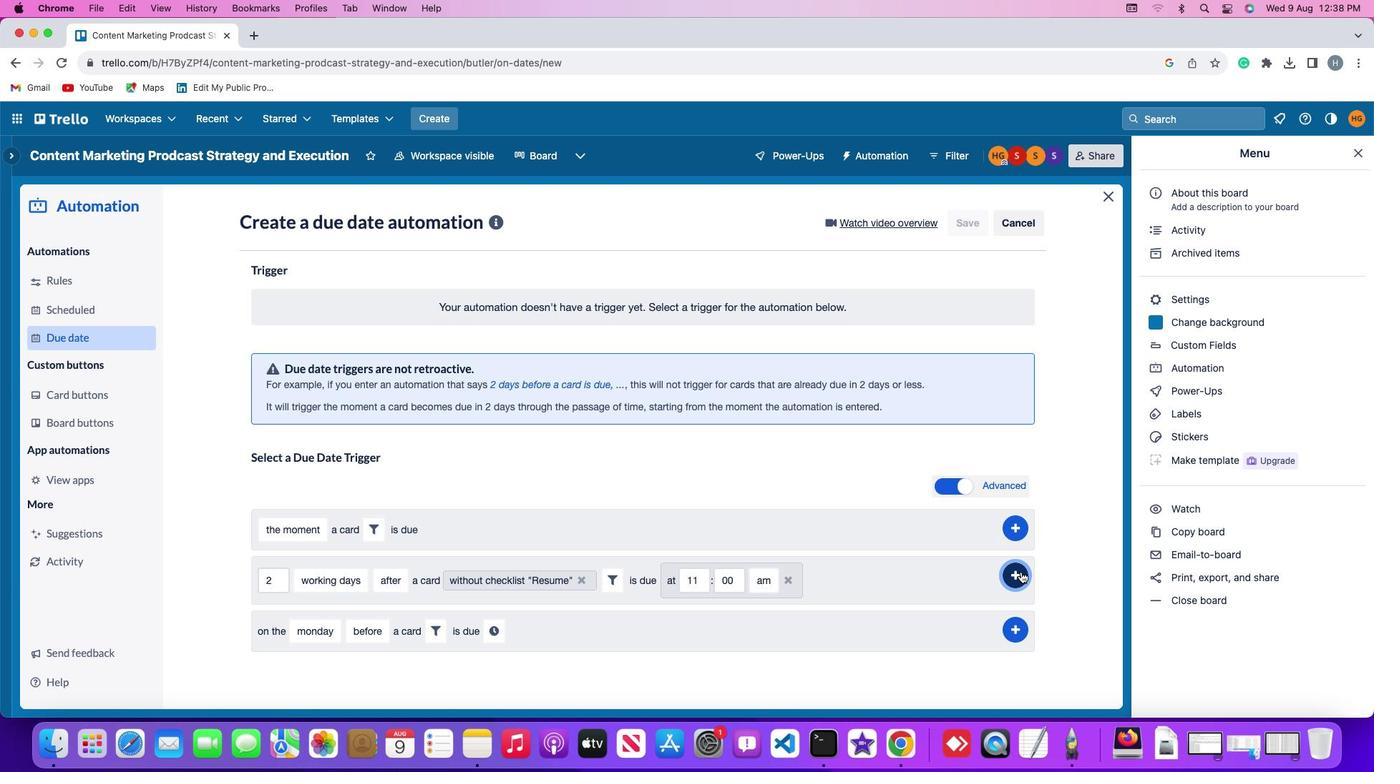 
Action: Mouse moved to (1084, 443)
Screenshot: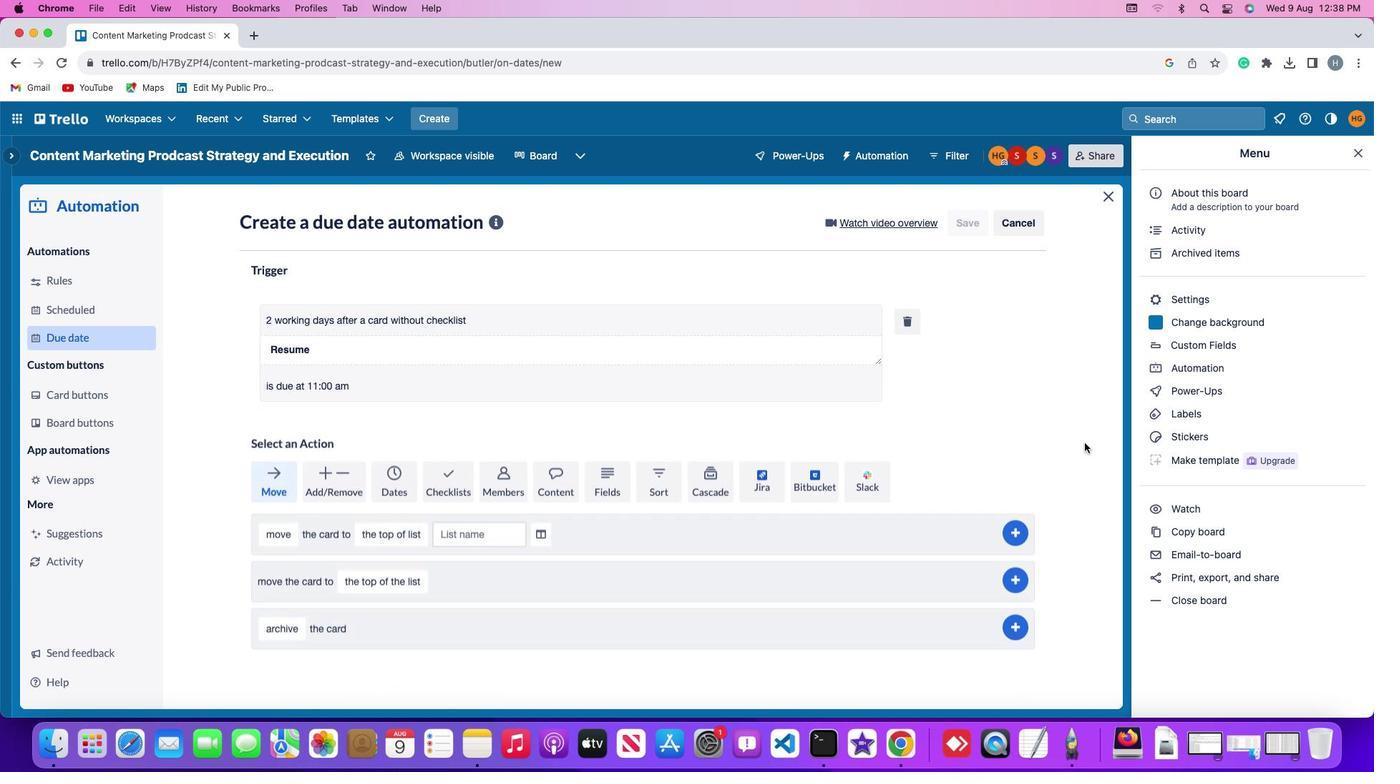 
